 Task: Create a due date automation trigger when advanced on, 2 working days after a card is due add fields with custom field "Resume" set to a date less than 1 working days from now at 11:00 AM.
Action: Mouse moved to (1042, 256)
Screenshot: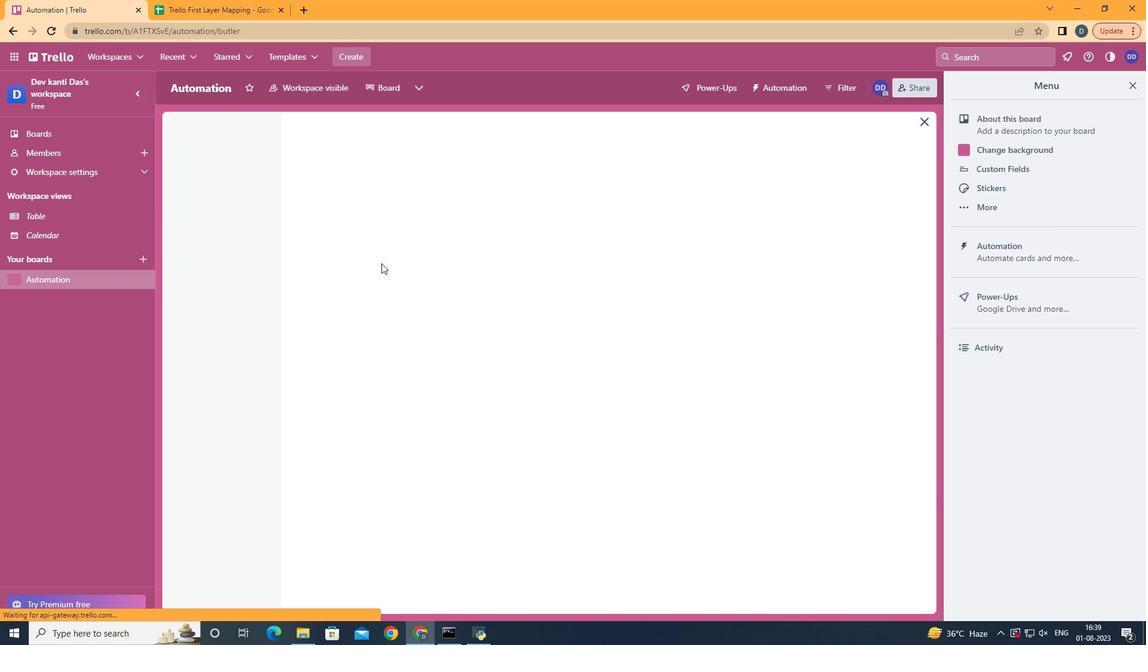 
Action: Mouse pressed left at (1042, 256)
Screenshot: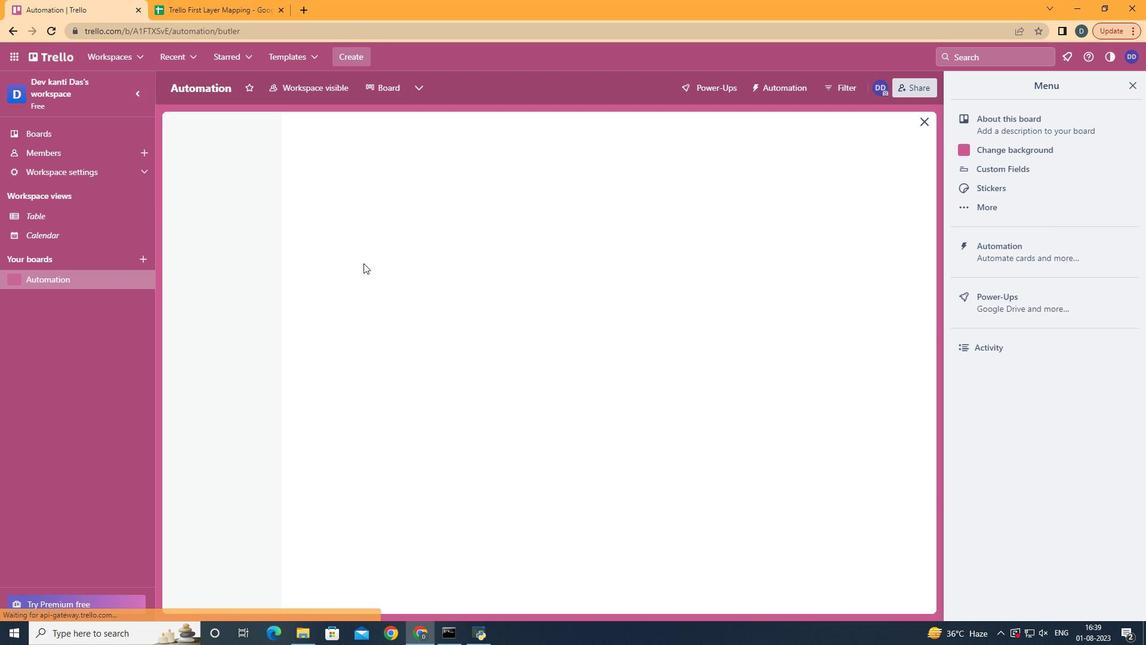 
Action: Mouse moved to (223, 235)
Screenshot: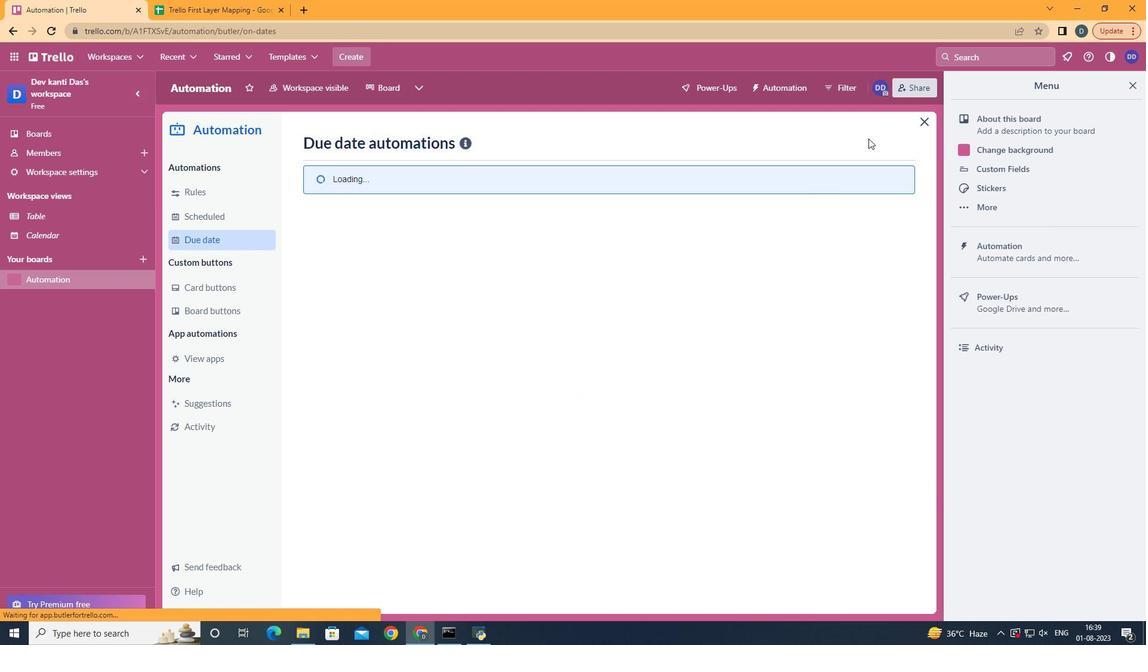 
Action: Mouse pressed left at (223, 235)
Screenshot: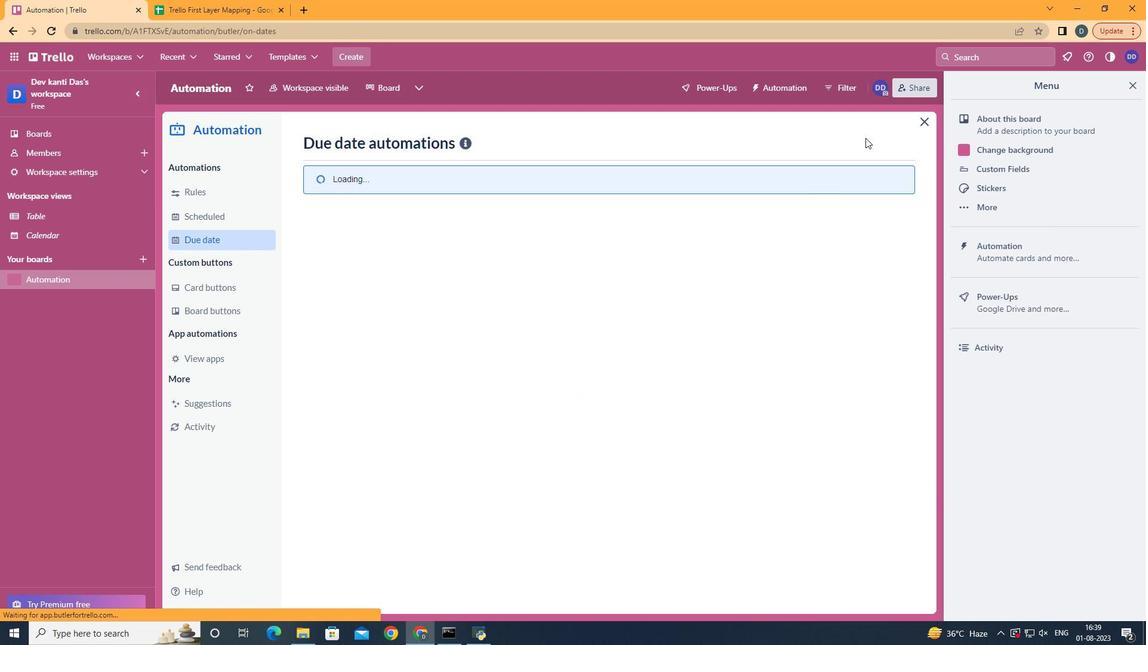 
Action: Mouse moved to (852, 143)
Screenshot: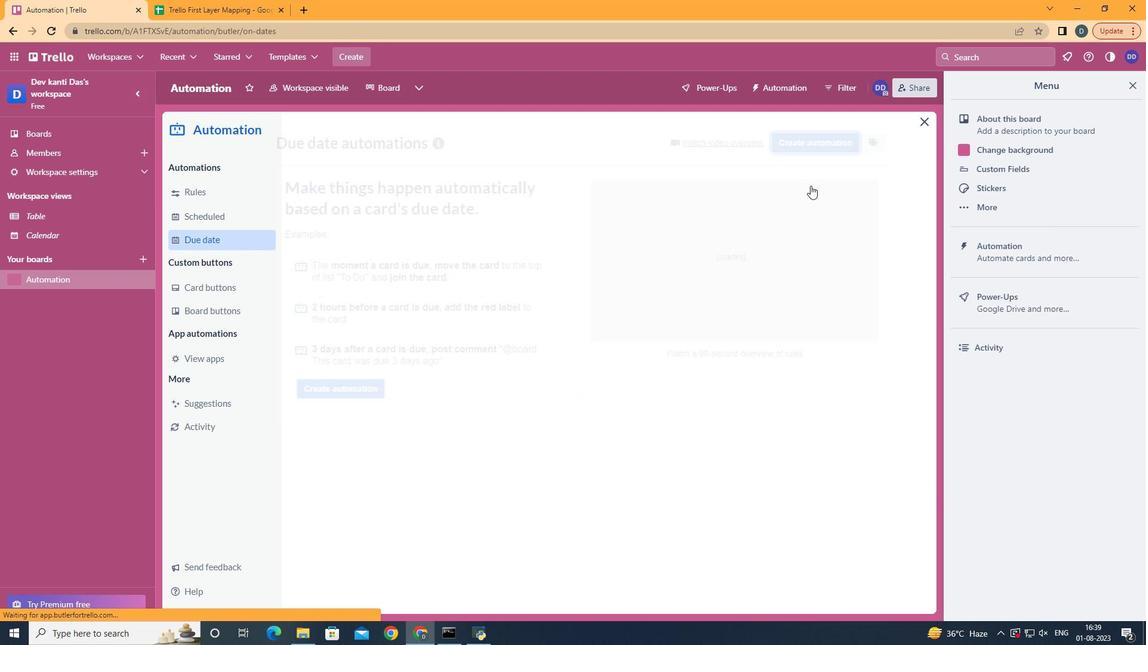 
Action: Mouse pressed left at (852, 143)
Screenshot: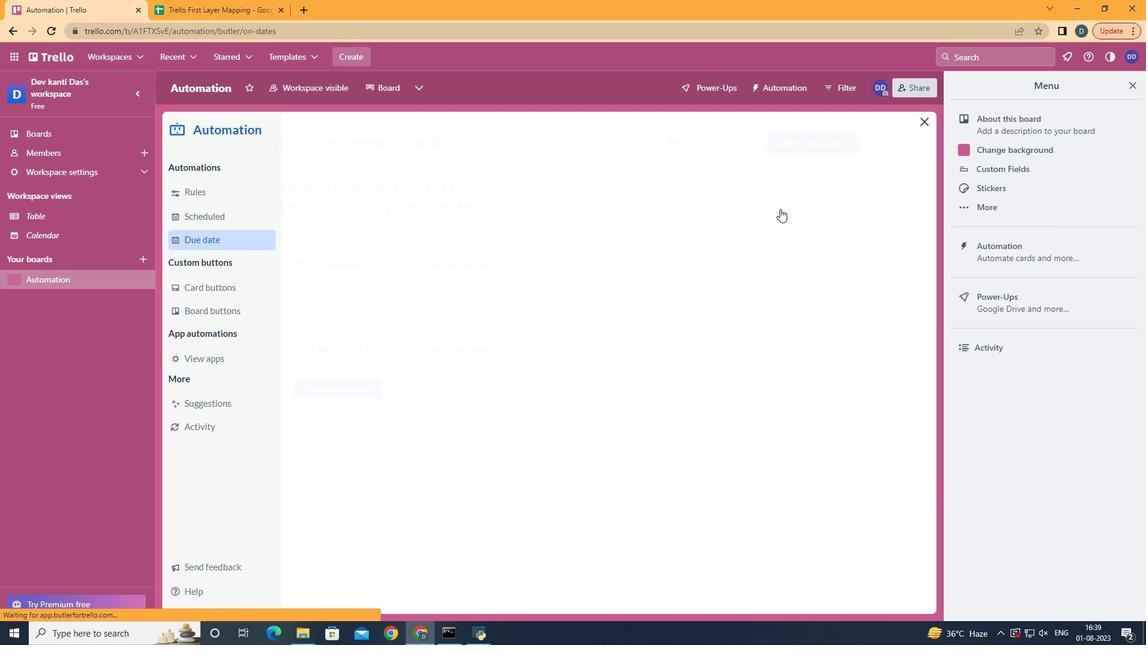 
Action: Mouse moved to (636, 267)
Screenshot: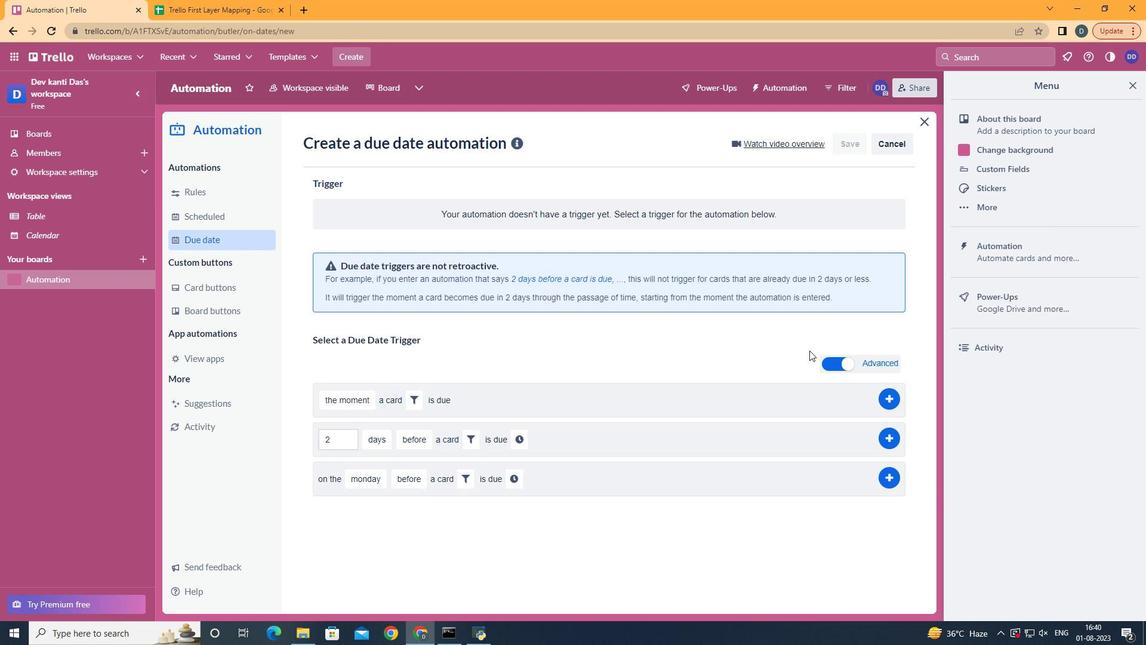 
Action: Mouse pressed left at (636, 267)
Screenshot: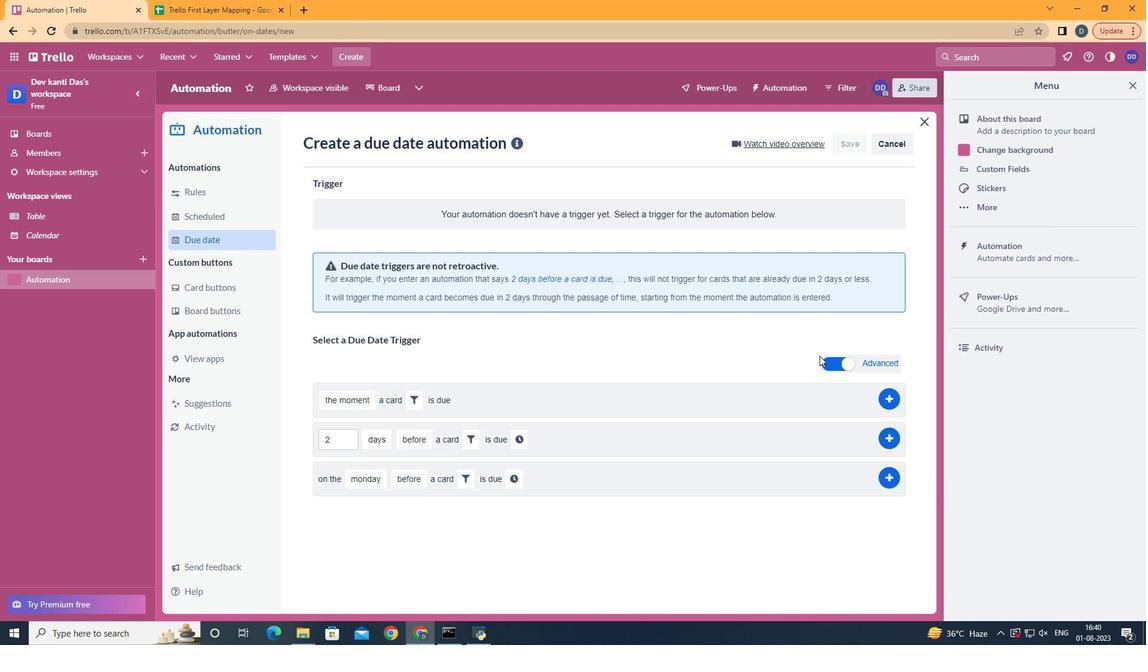
Action: Mouse moved to (645, 261)
Screenshot: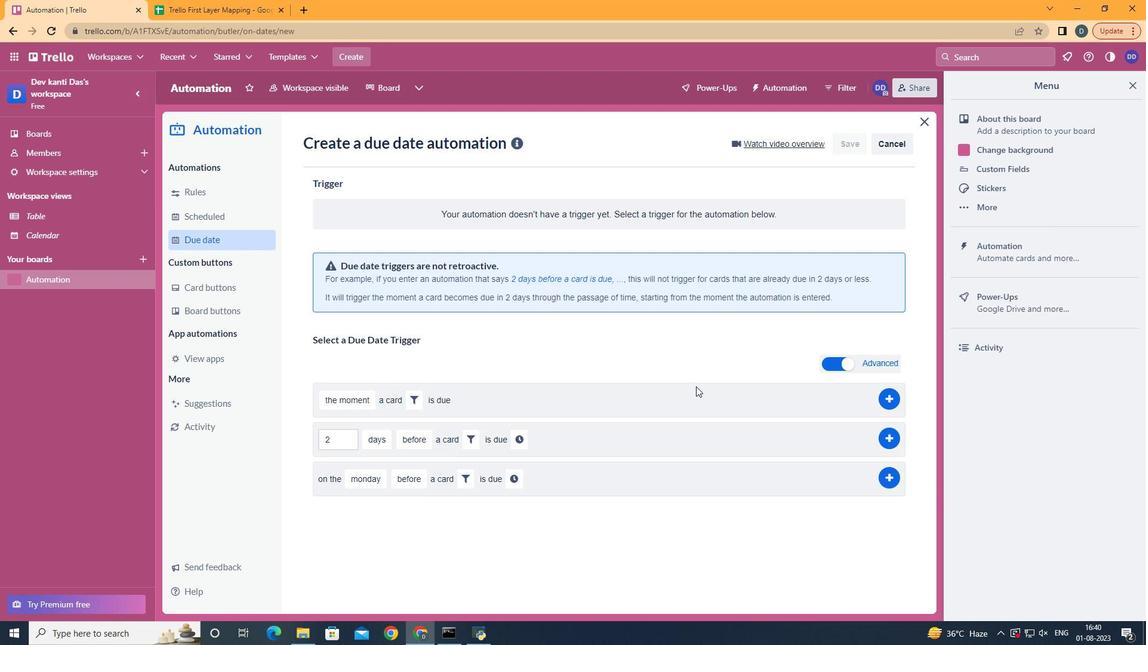 
Action: Mouse pressed left at (645, 261)
Screenshot: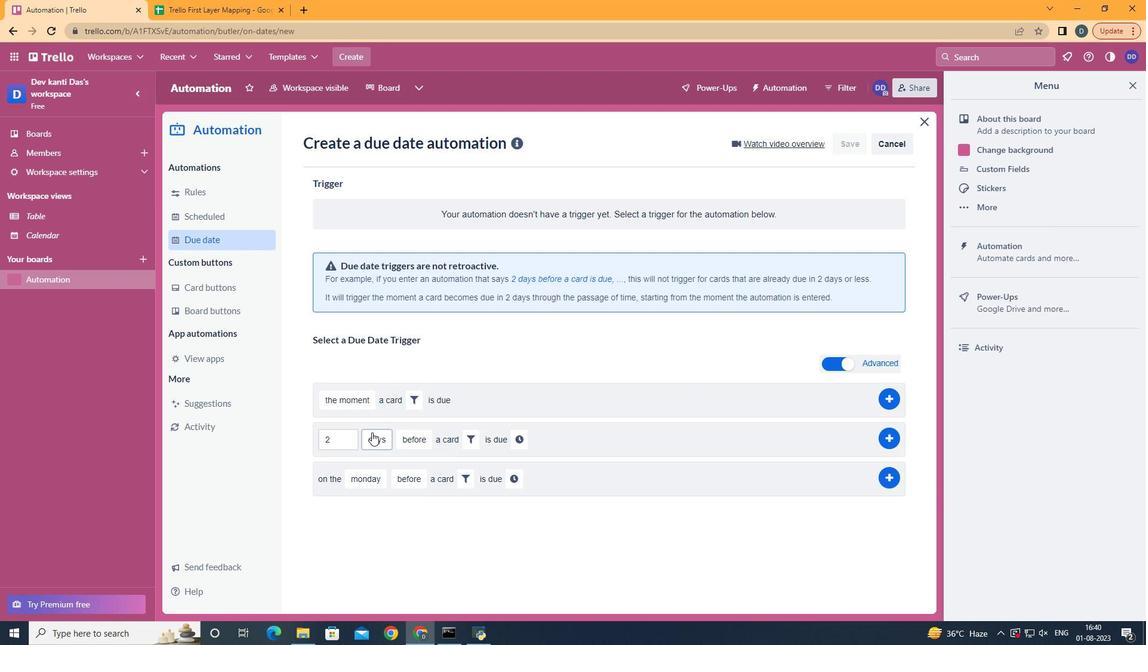 
Action: Mouse moved to (384, 486)
Screenshot: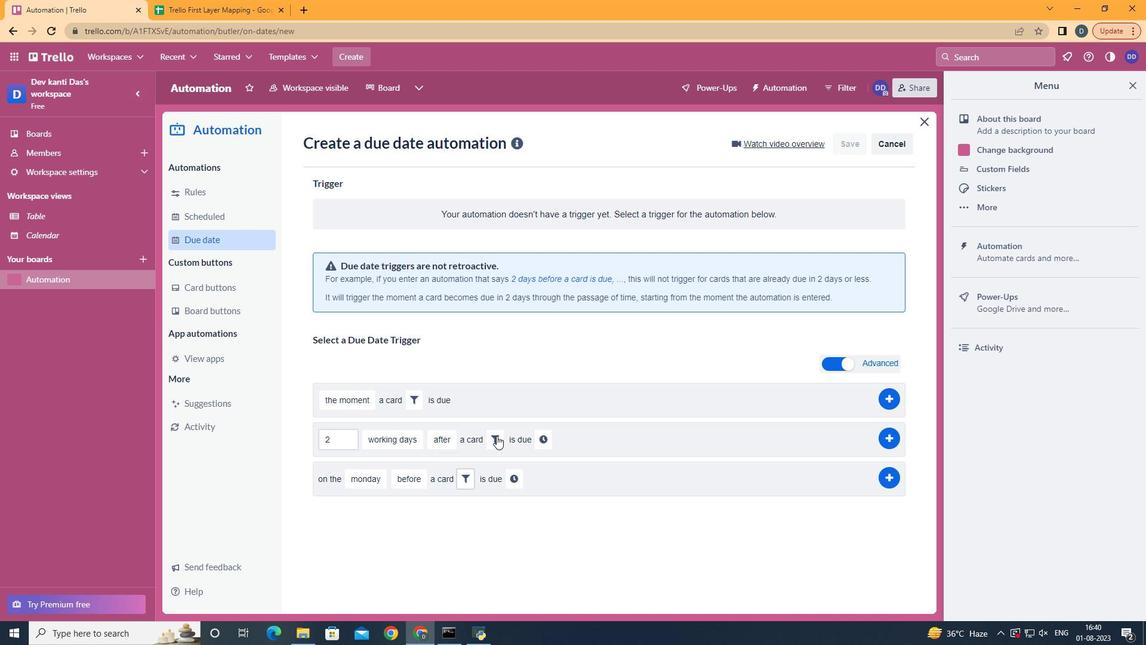 
Action: Mouse pressed left at (384, 486)
Screenshot: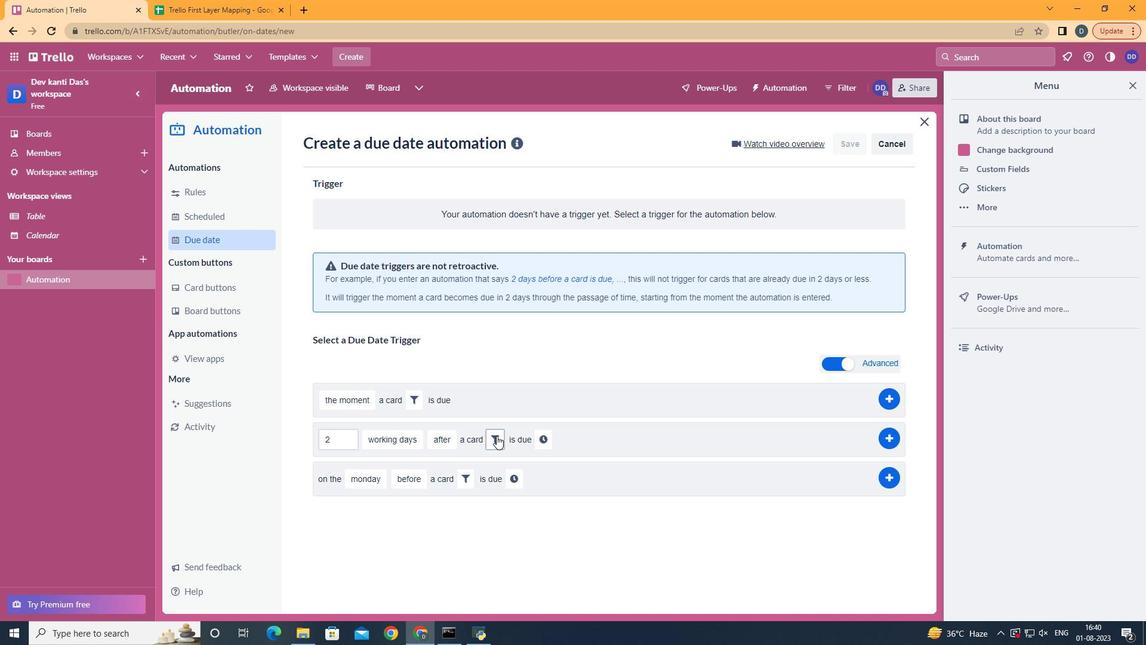 
Action: Mouse moved to (443, 490)
Screenshot: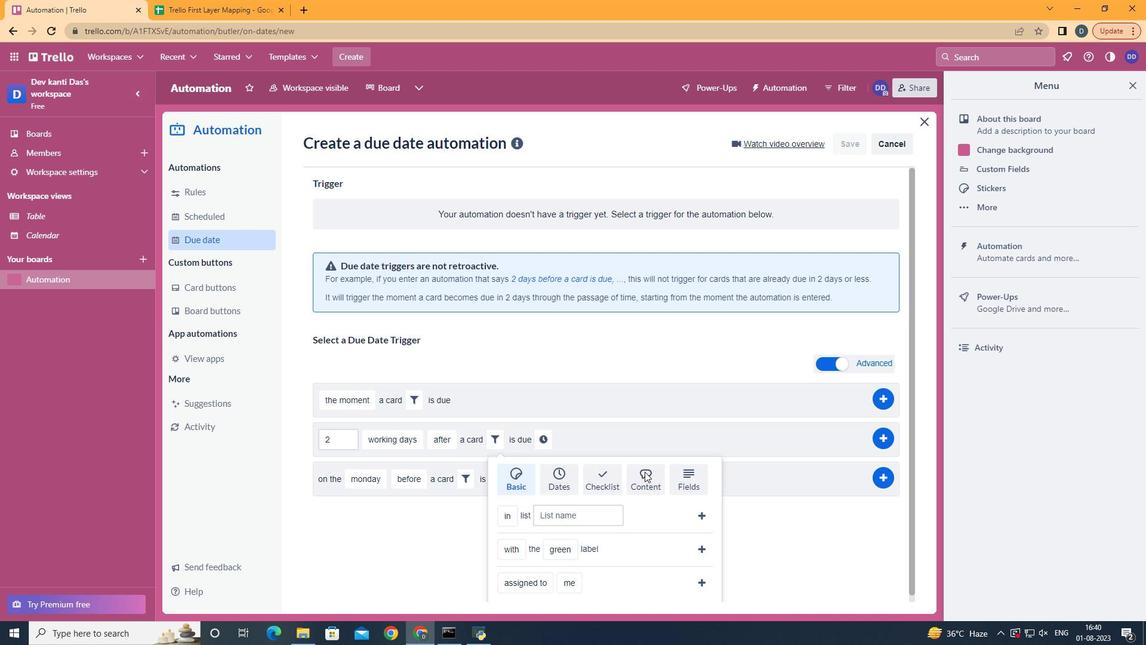 
Action: Mouse pressed left at (443, 490)
Screenshot: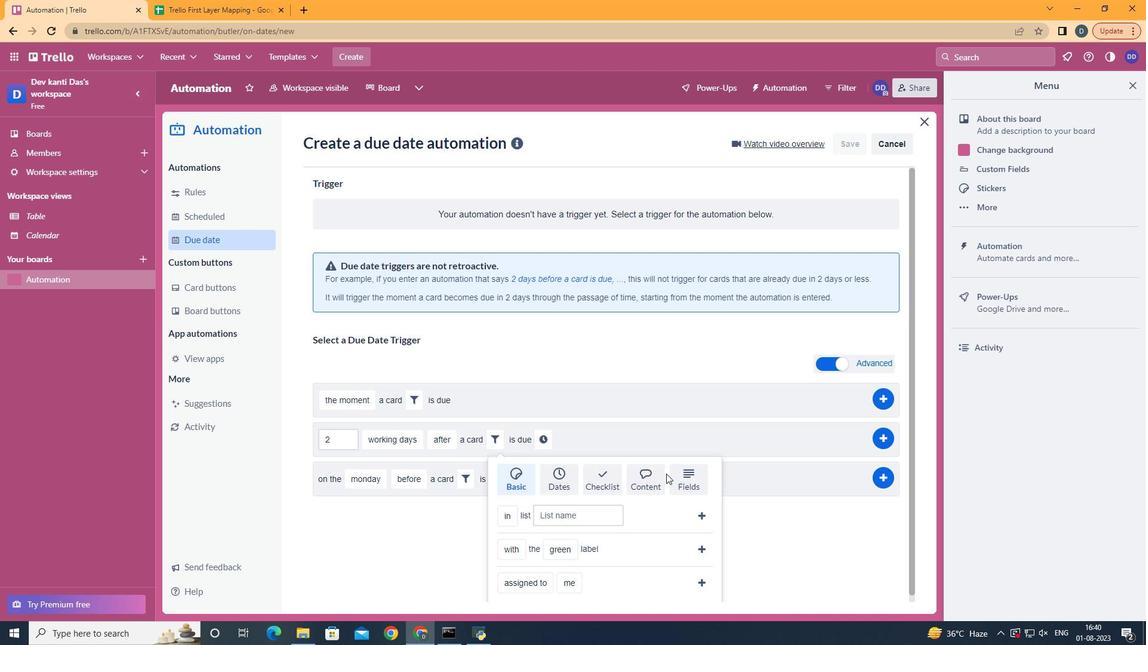
Action: Mouse moved to (496, 436)
Screenshot: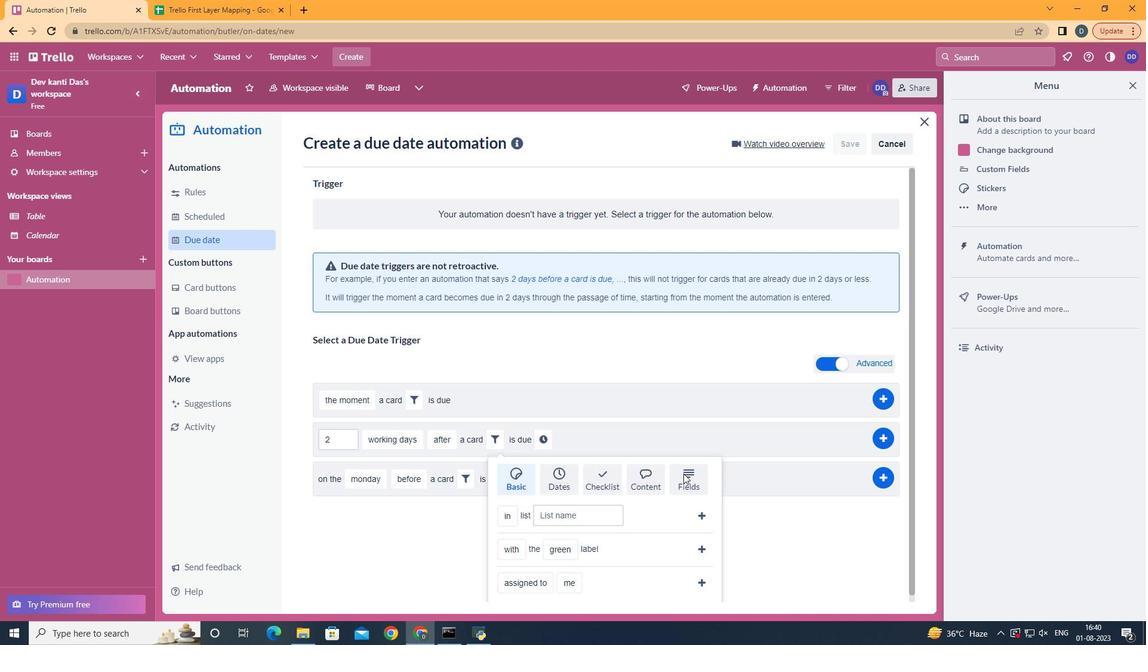 
Action: Mouse pressed left at (496, 436)
Screenshot: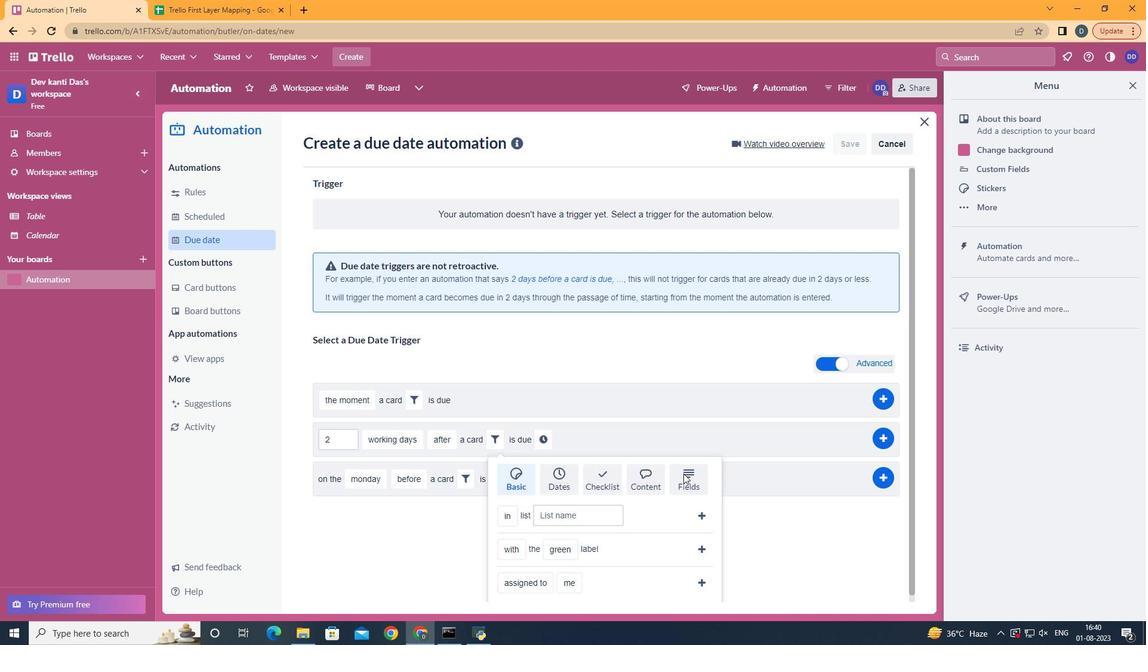 
Action: Mouse moved to (683, 473)
Screenshot: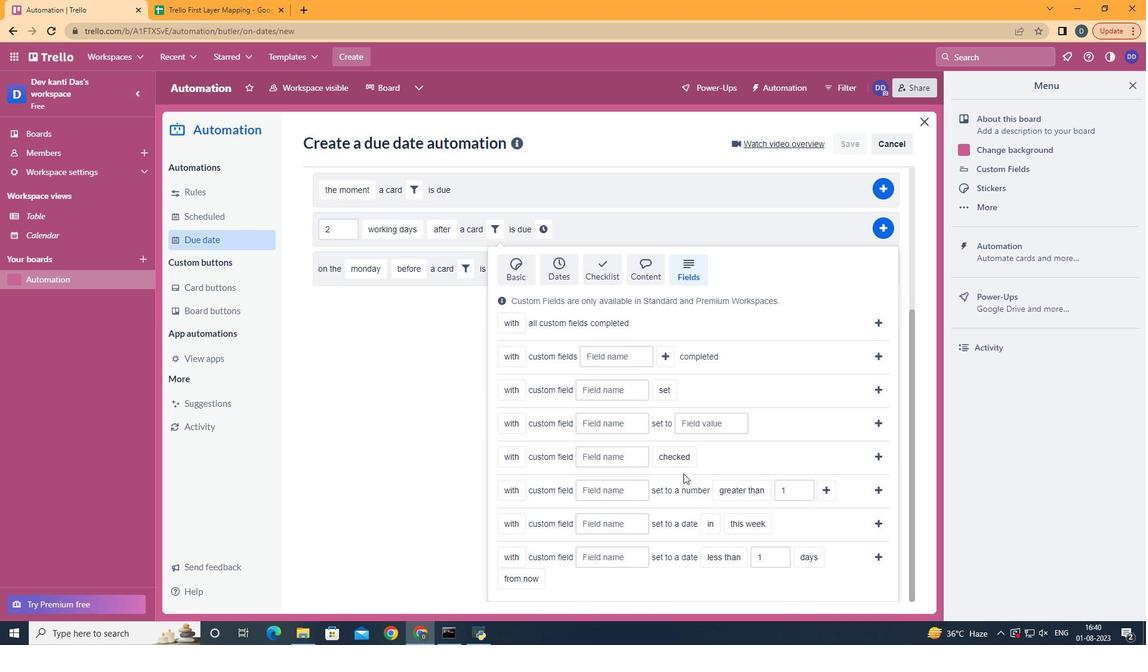 
Action: Mouse pressed left at (683, 473)
Screenshot: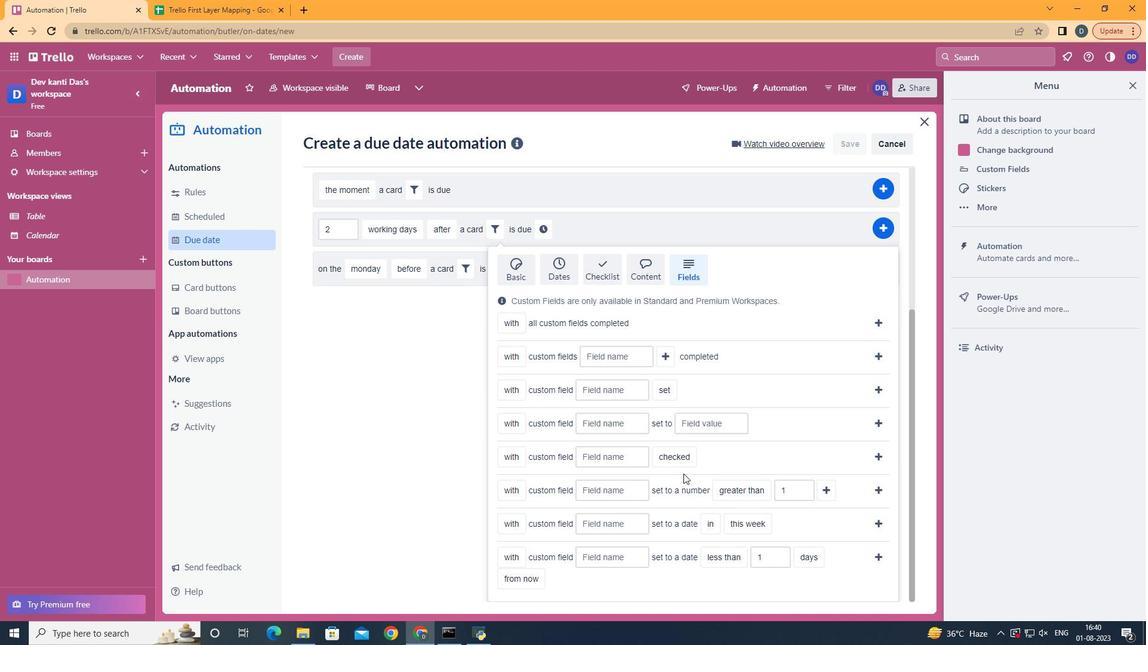
Action: Mouse moved to (683, 473)
Screenshot: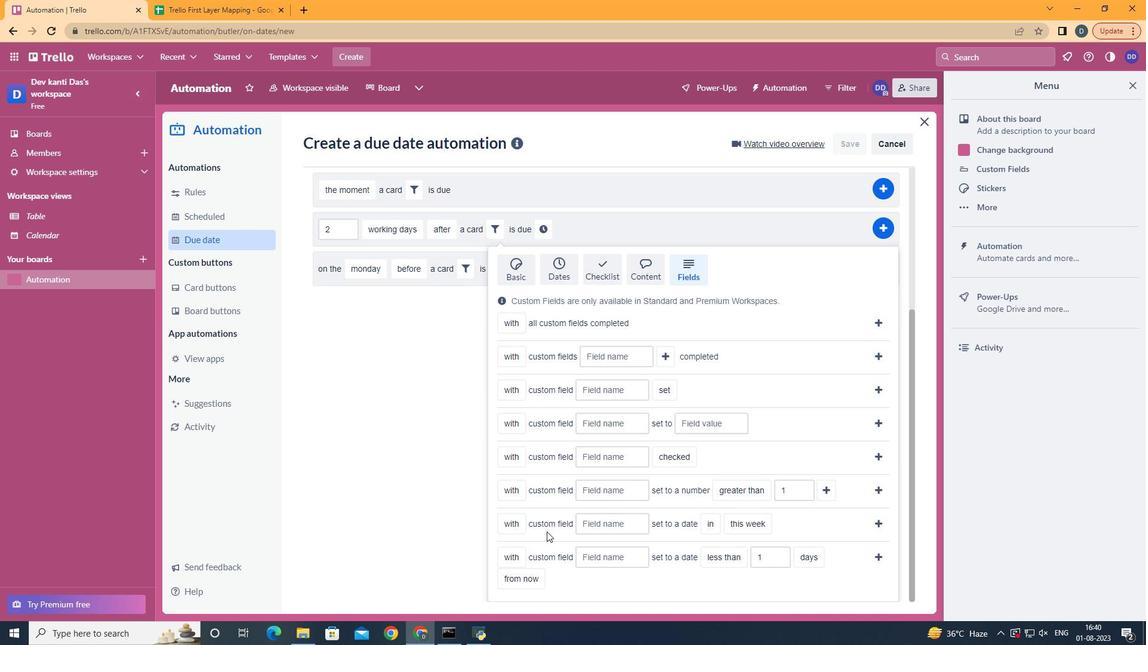 
Action: Mouse scrolled (683, 473) with delta (0, 0)
Screenshot: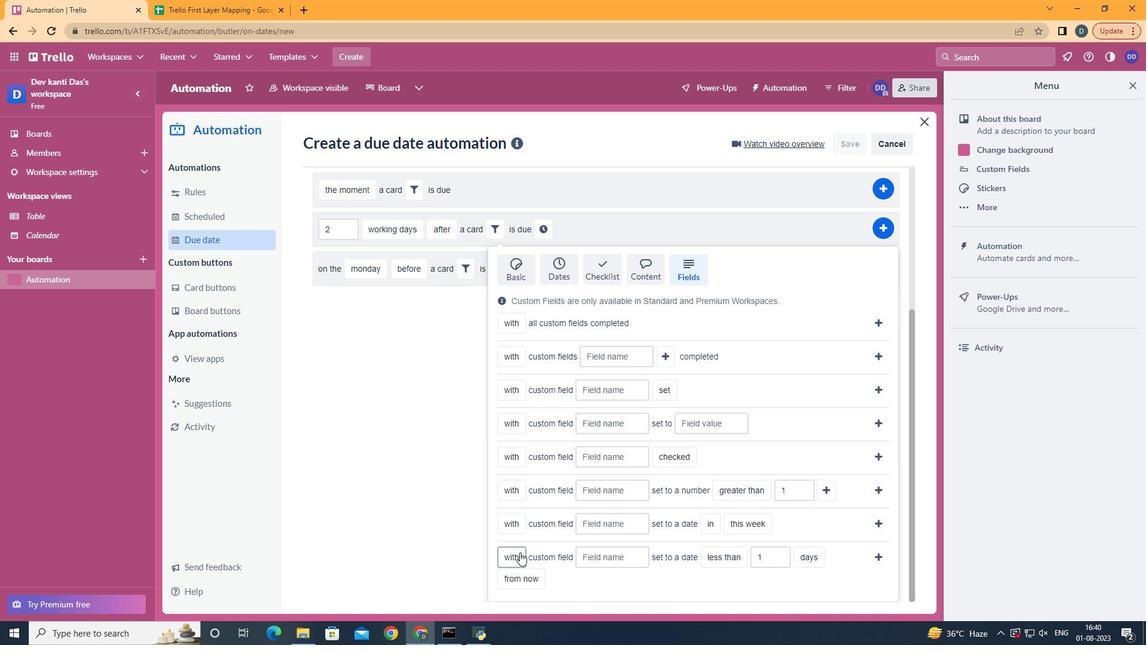 
Action: Mouse scrolled (683, 473) with delta (0, 0)
Screenshot: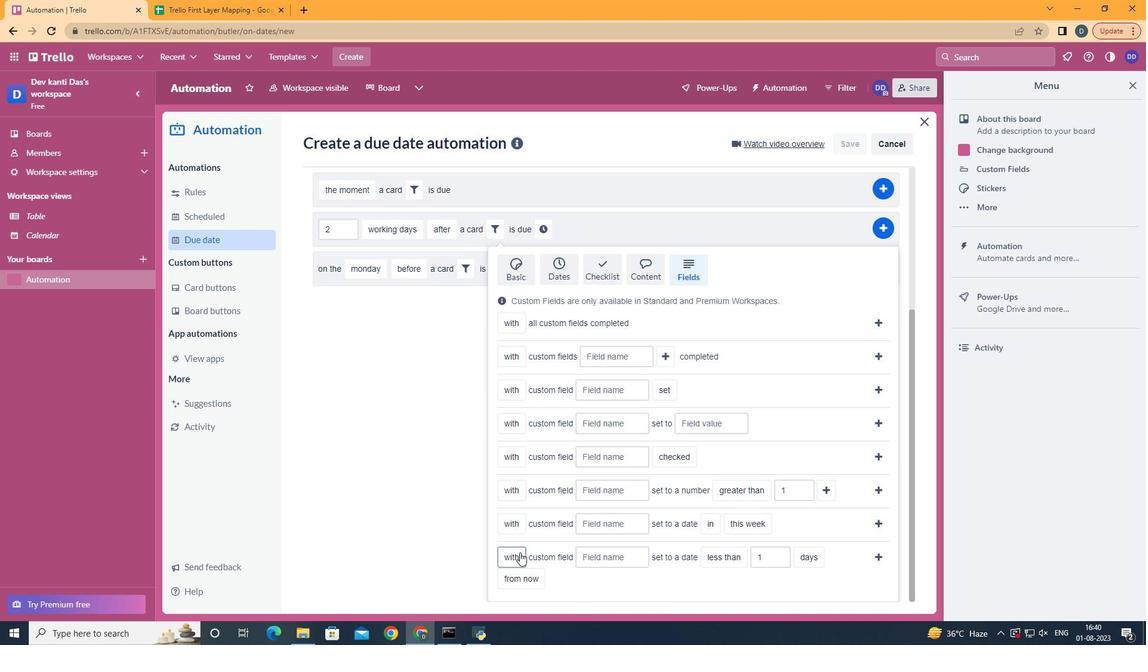 
Action: Mouse scrolled (683, 473) with delta (0, 0)
Screenshot: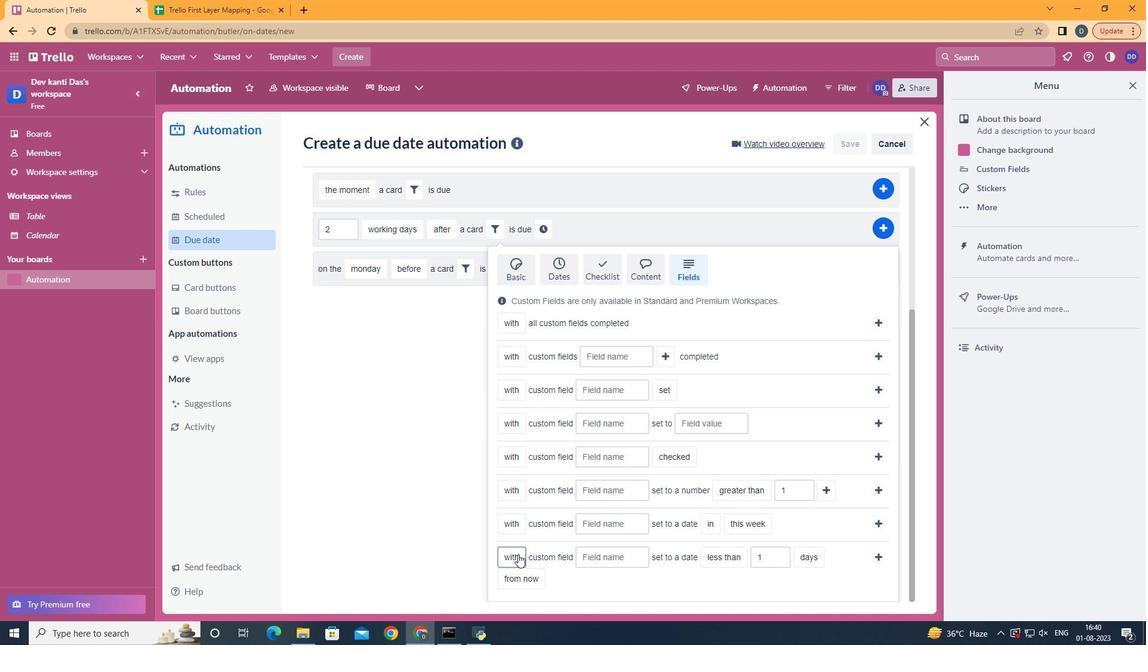 
Action: Mouse scrolled (683, 473) with delta (0, 0)
Screenshot: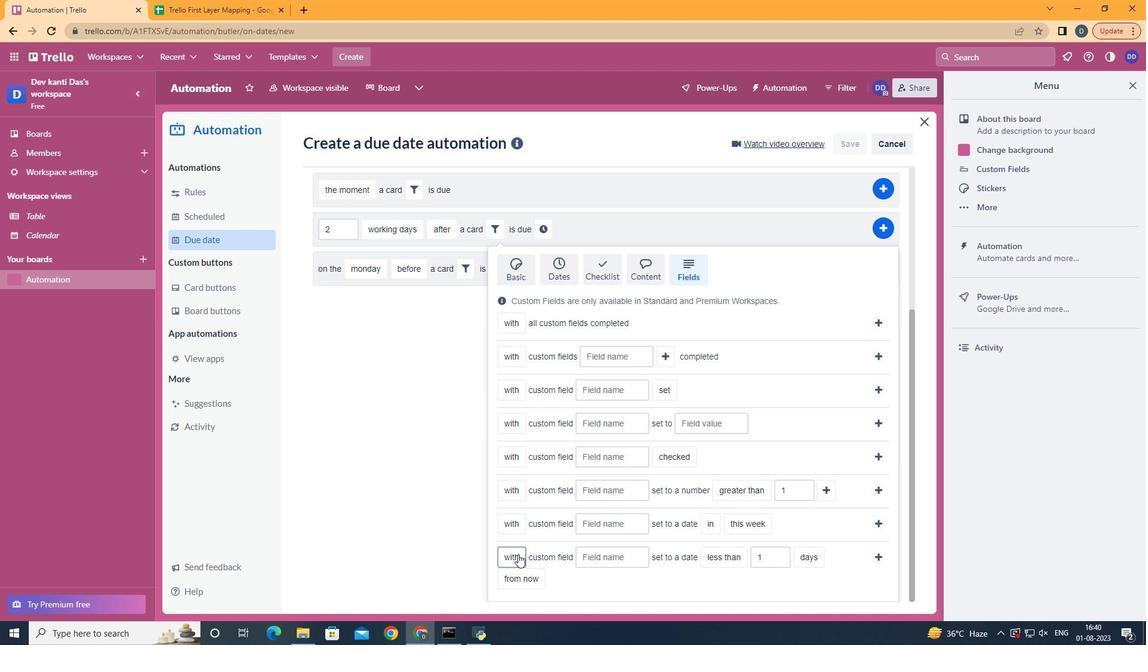 
Action: Mouse scrolled (683, 473) with delta (0, 0)
Screenshot: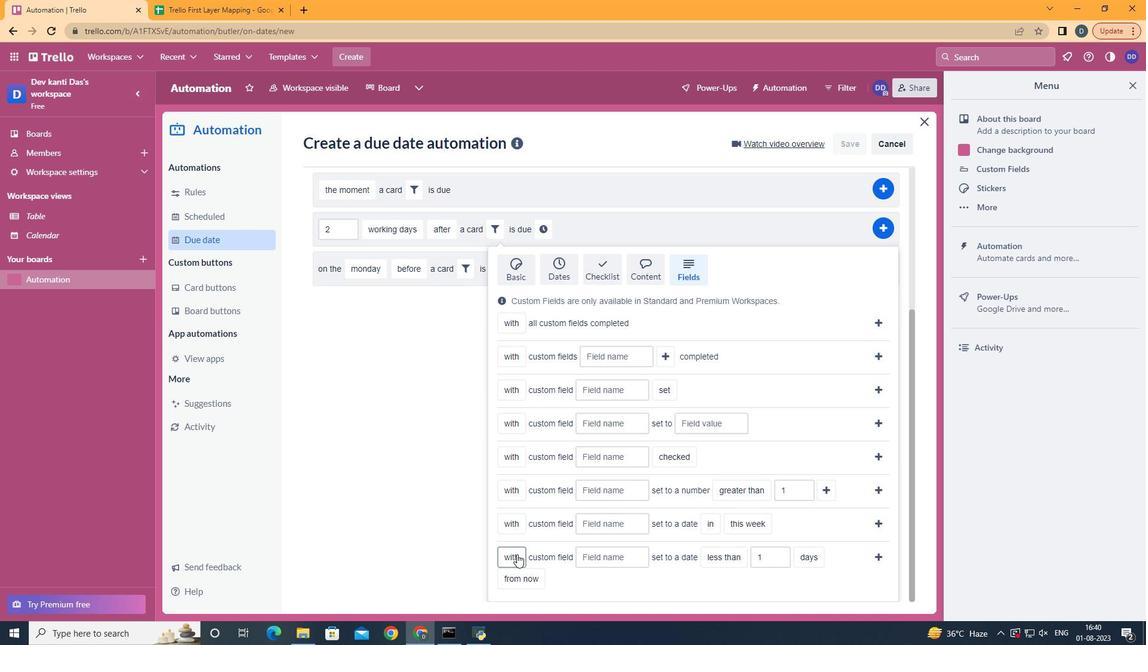 
Action: Mouse scrolled (683, 473) with delta (0, 0)
Screenshot: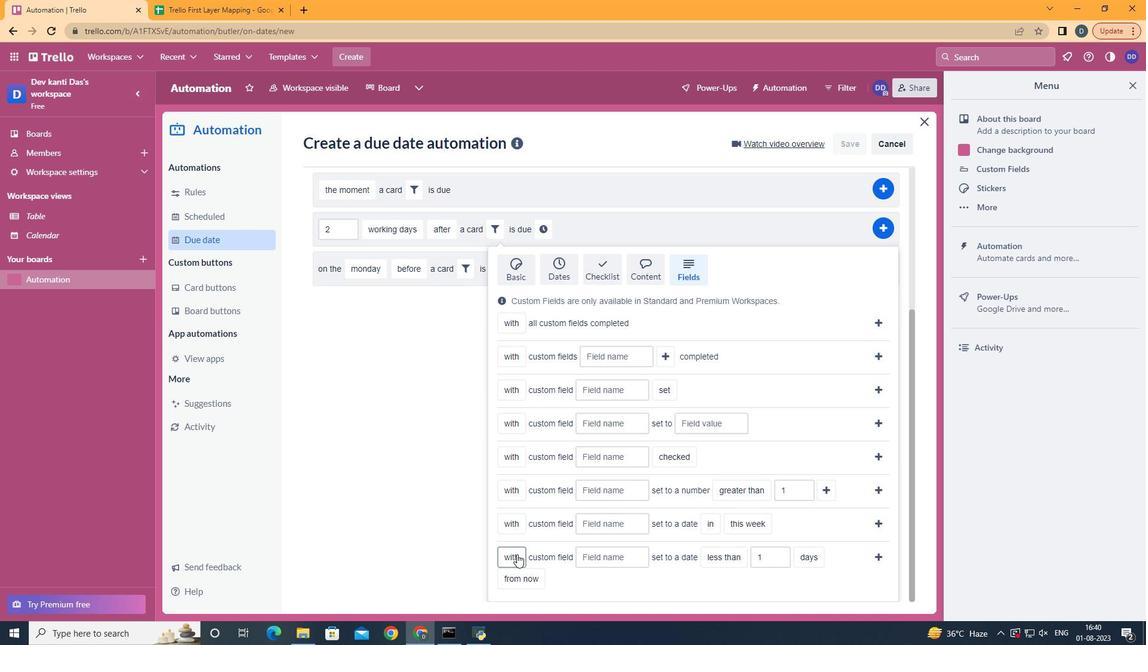 
Action: Mouse scrolled (683, 473) with delta (0, 0)
Screenshot: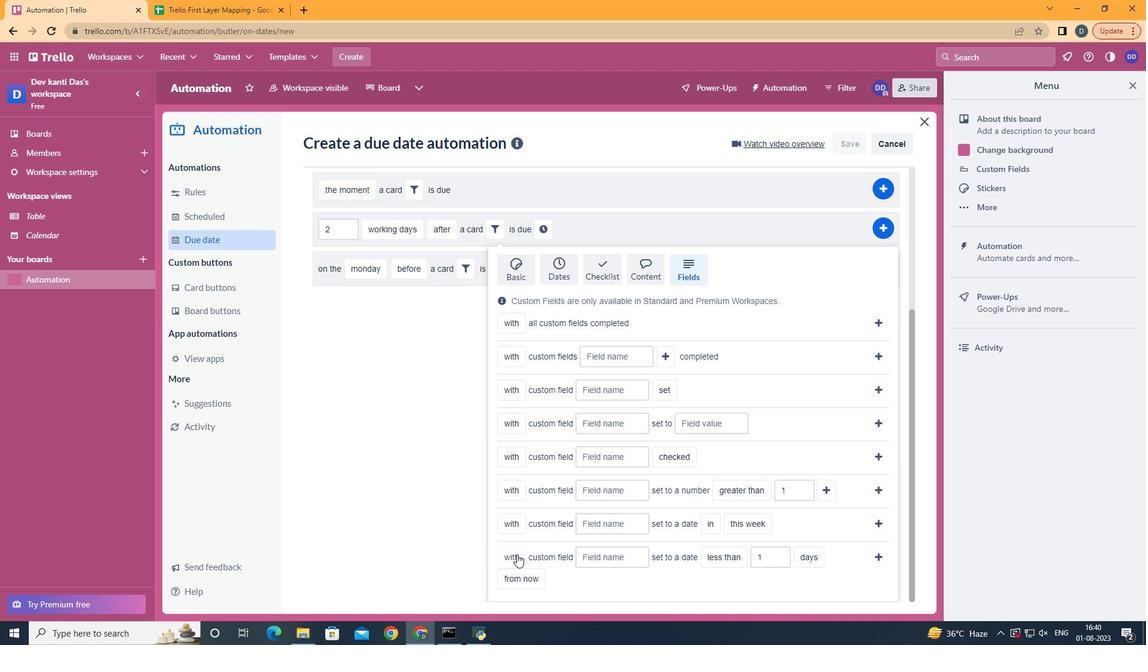 
Action: Mouse scrolled (683, 473) with delta (0, 0)
Screenshot: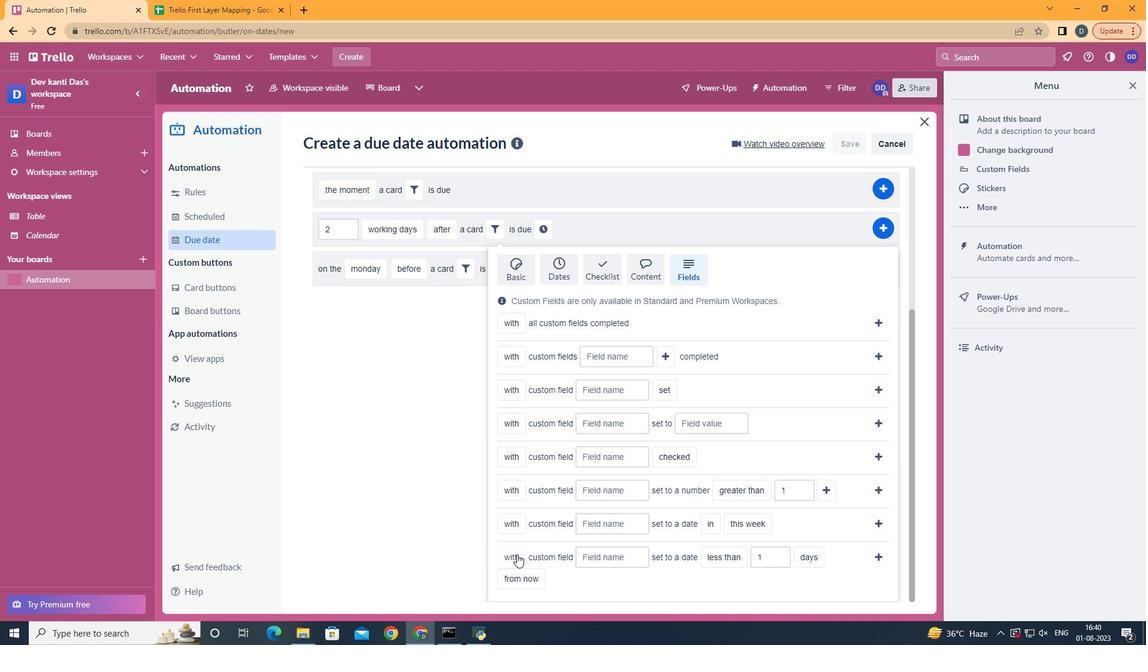 
Action: Mouse moved to (528, 504)
Screenshot: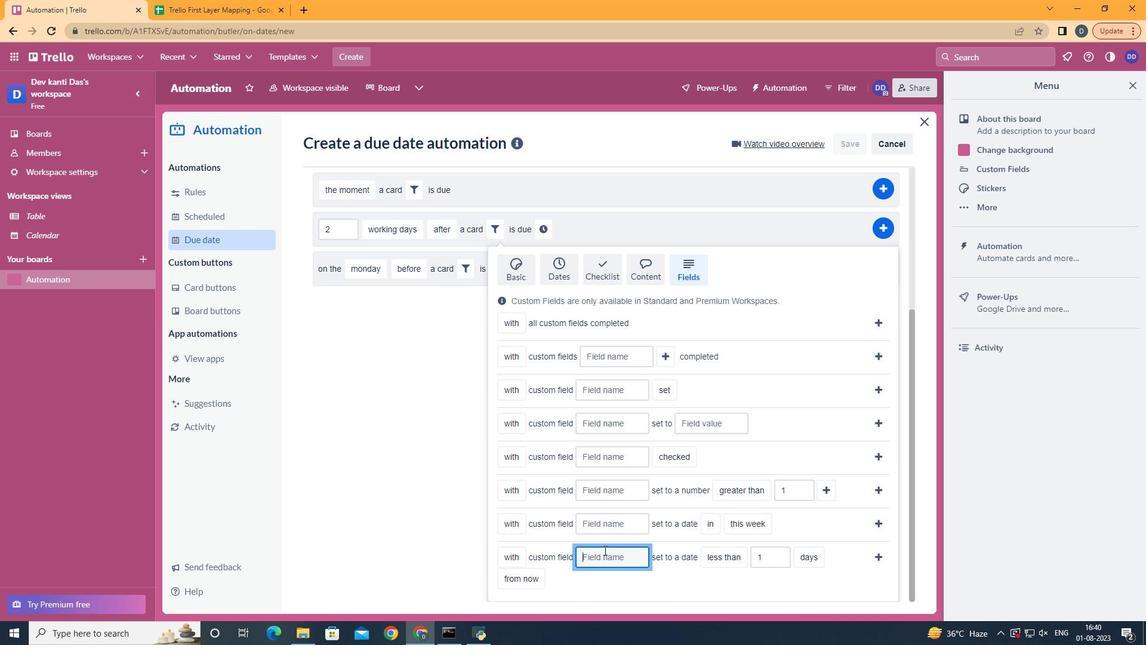 
Action: Mouse pressed left at (528, 504)
Screenshot: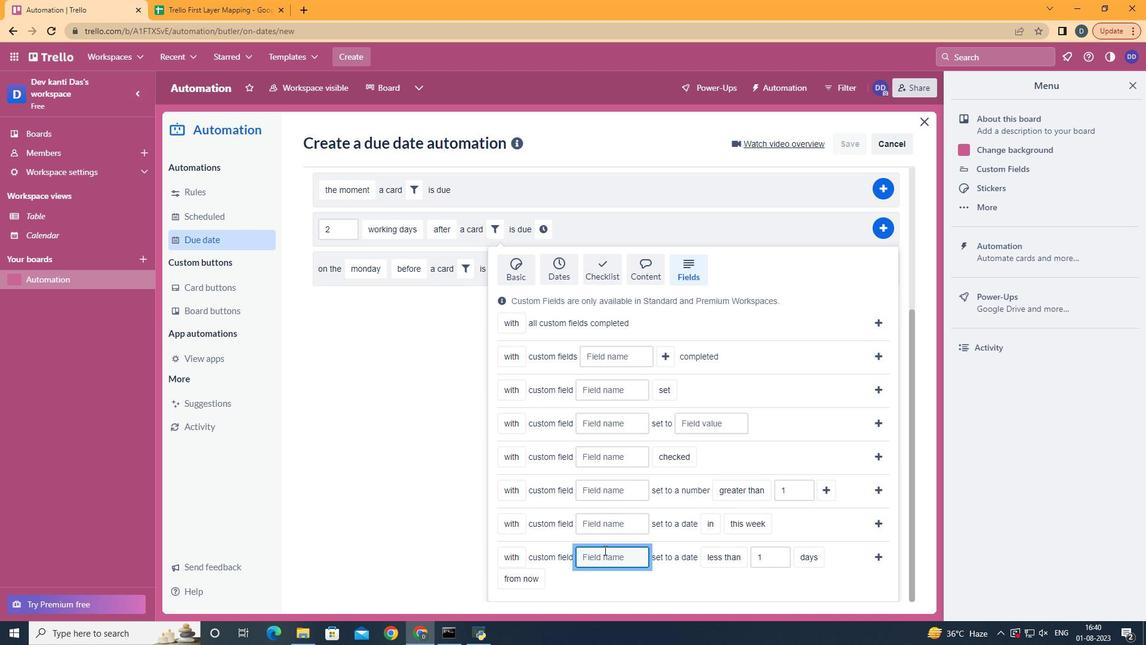 
Action: Mouse moved to (603, 549)
Screenshot: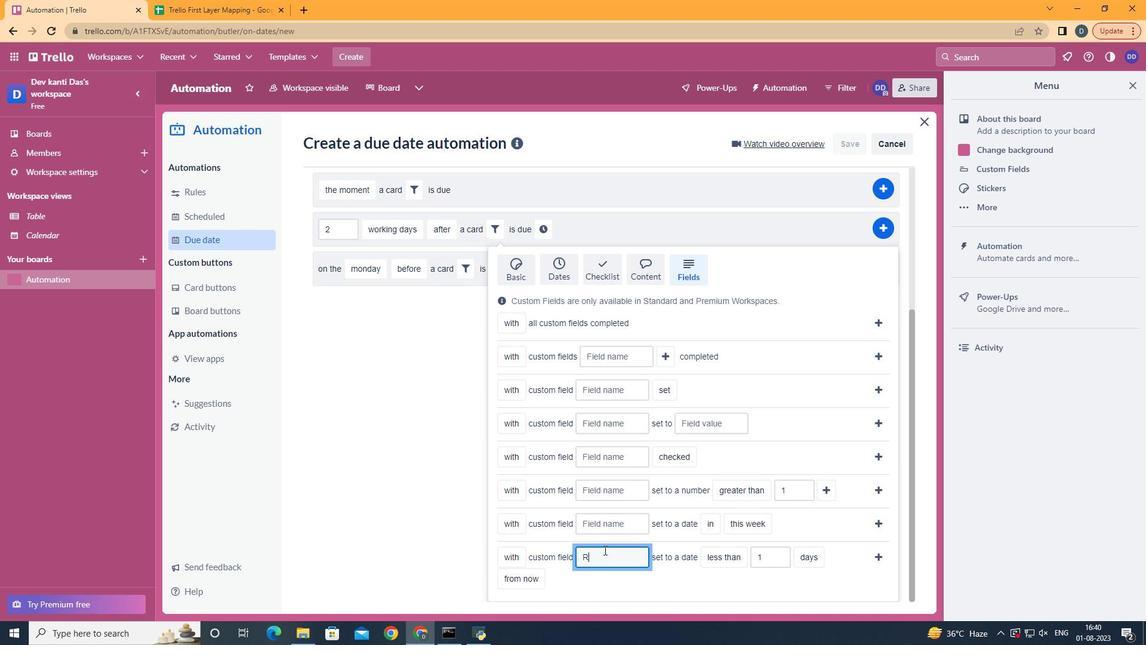 
Action: Mouse pressed left at (603, 549)
Screenshot: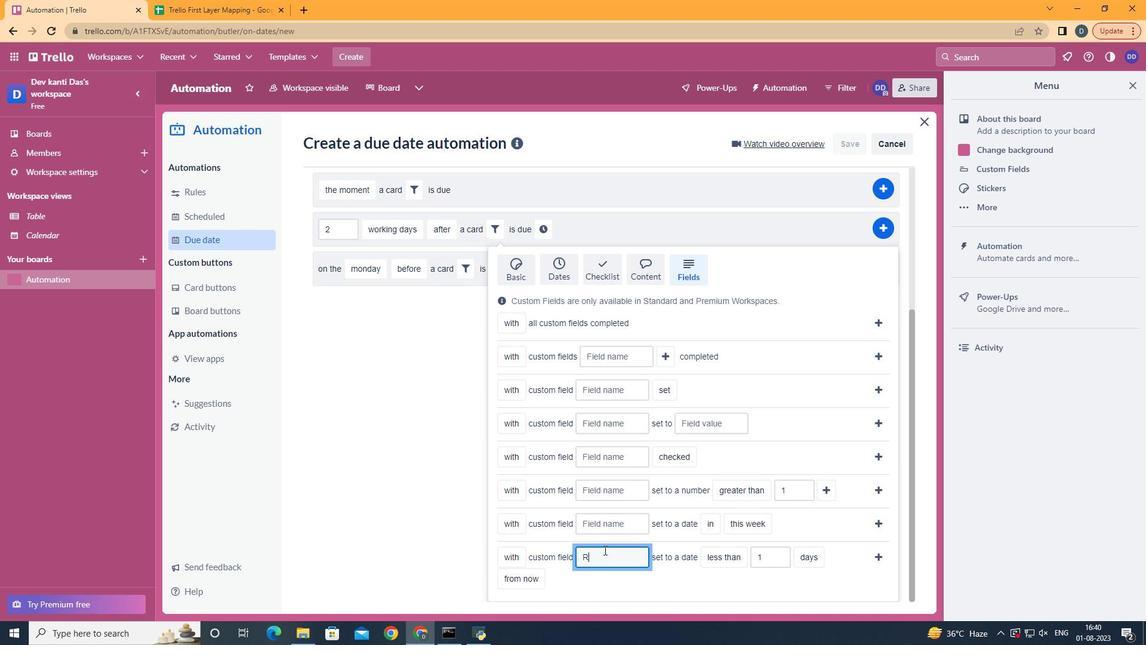 
Action: Mouse moved to (604, 550)
Screenshot: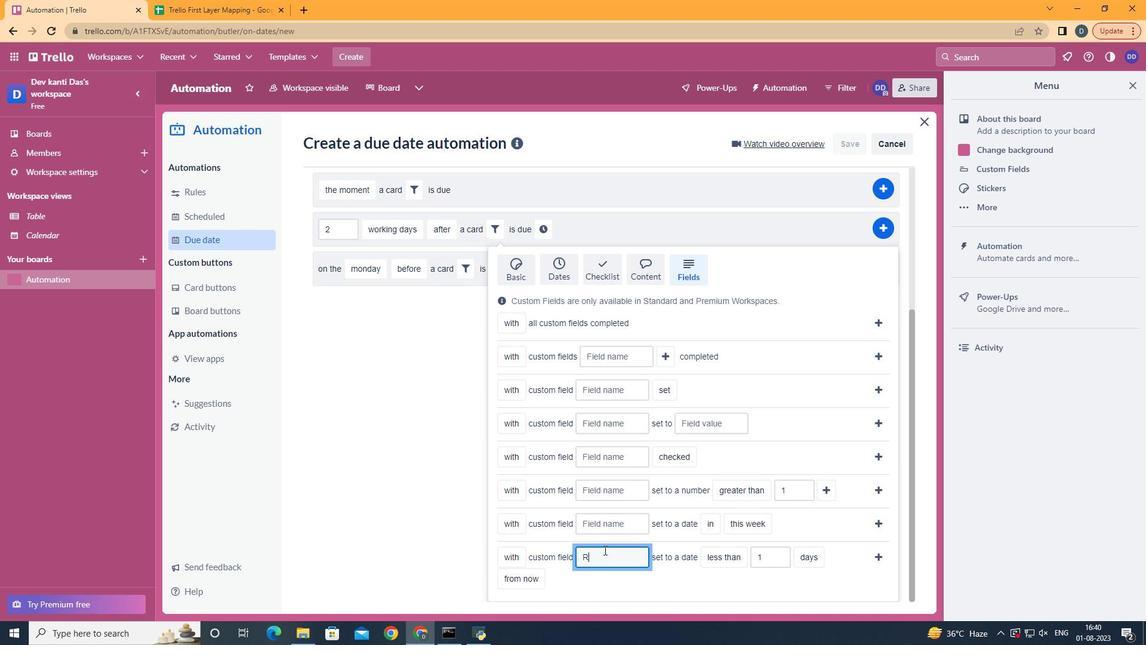 
Action: Key pressed <Key.shift>Resume
Screenshot: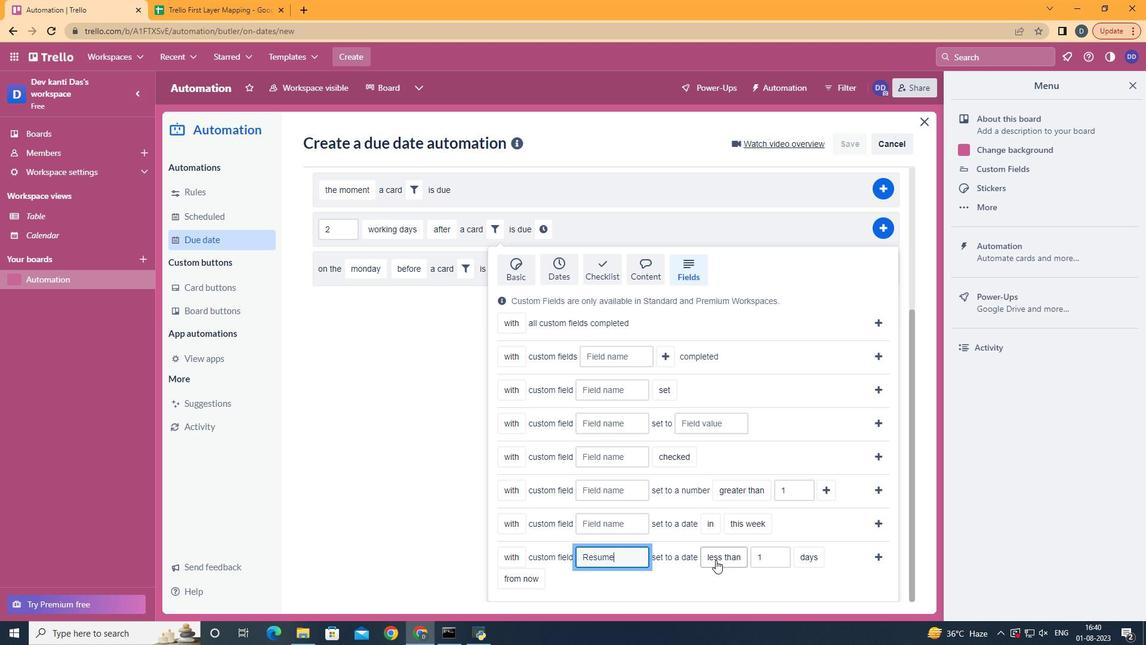 
Action: Mouse moved to (735, 477)
Screenshot: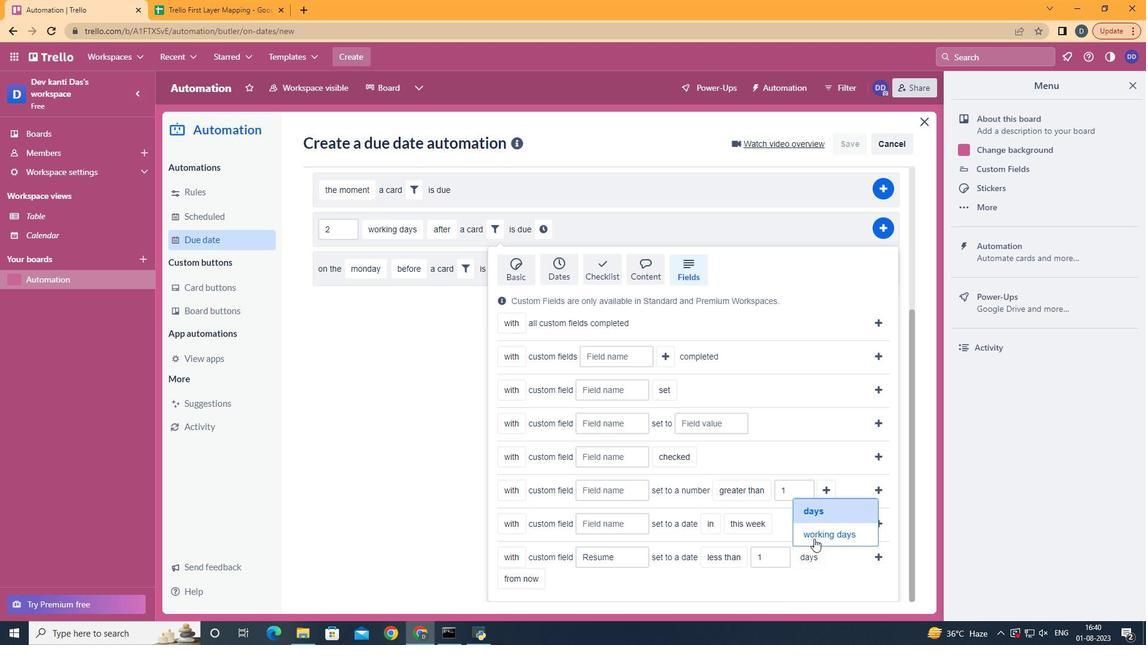 
Action: Mouse pressed left at (735, 477)
Screenshot: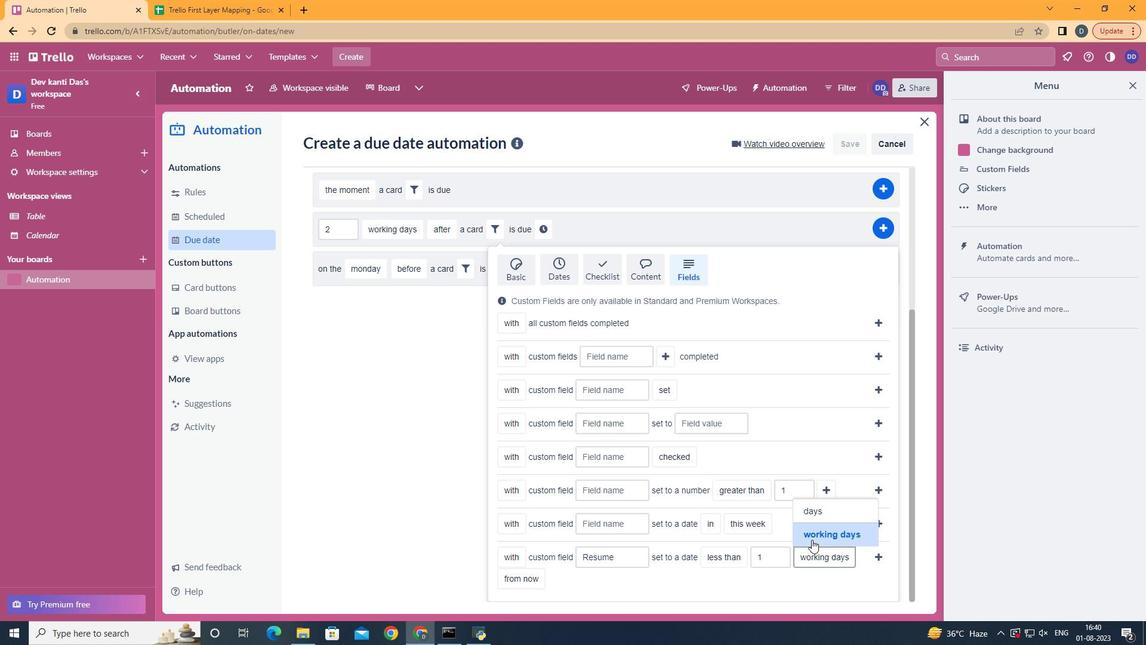
Action: Mouse moved to (814, 538)
Screenshot: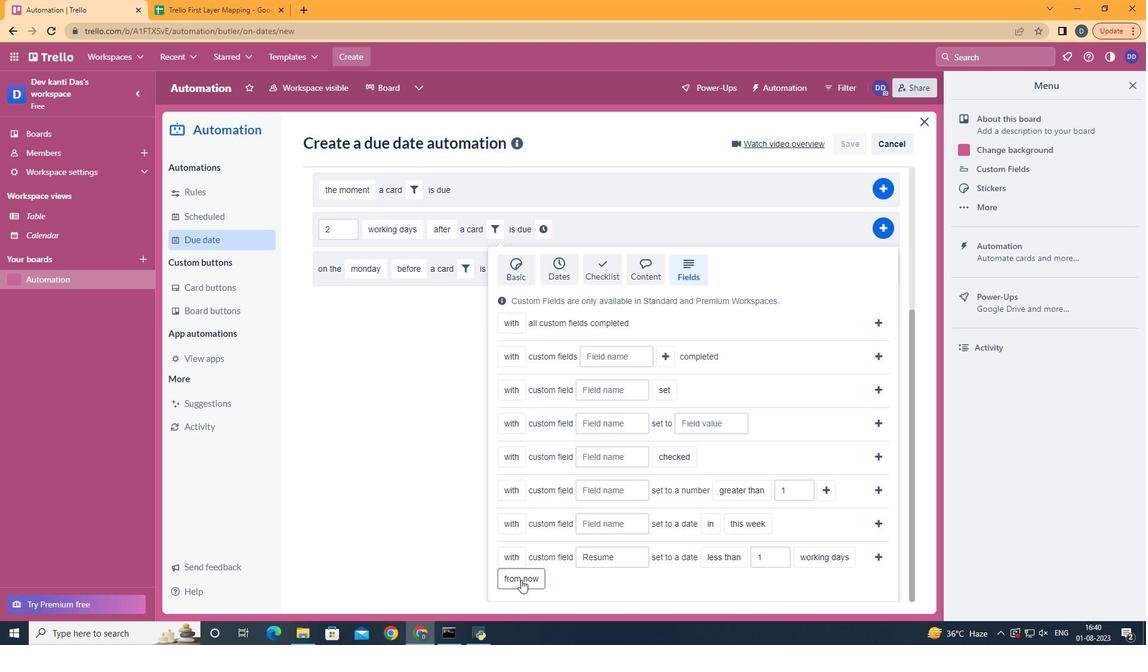 
Action: Mouse pressed left at (814, 538)
Screenshot: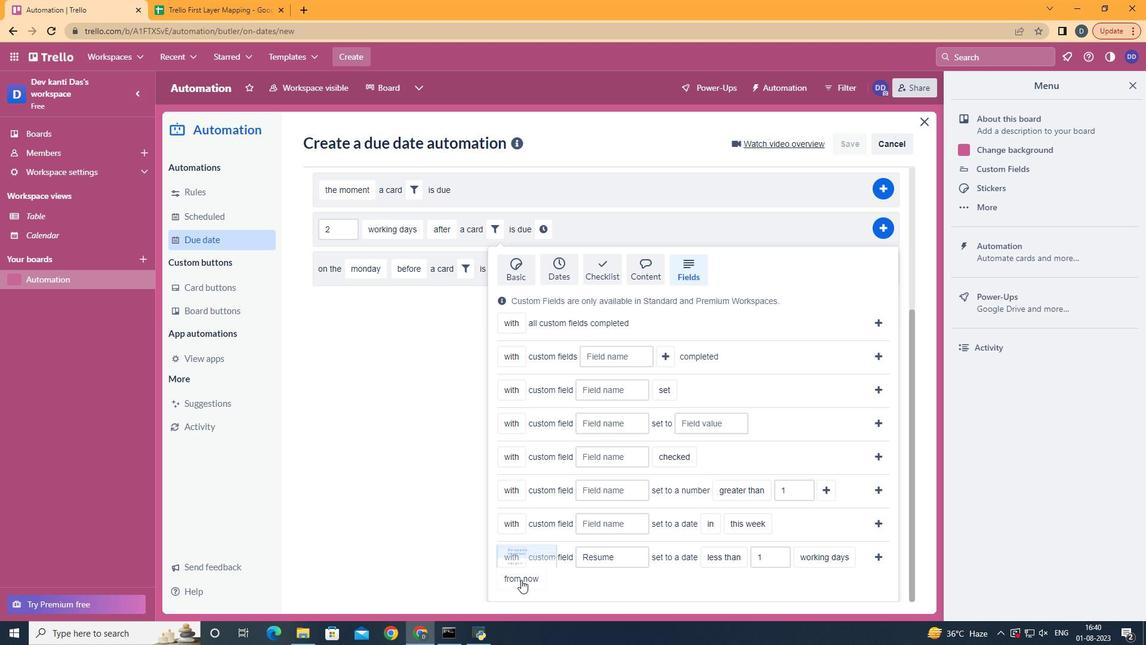 
Action: Mouse moved to (533, 529)
Screenshot: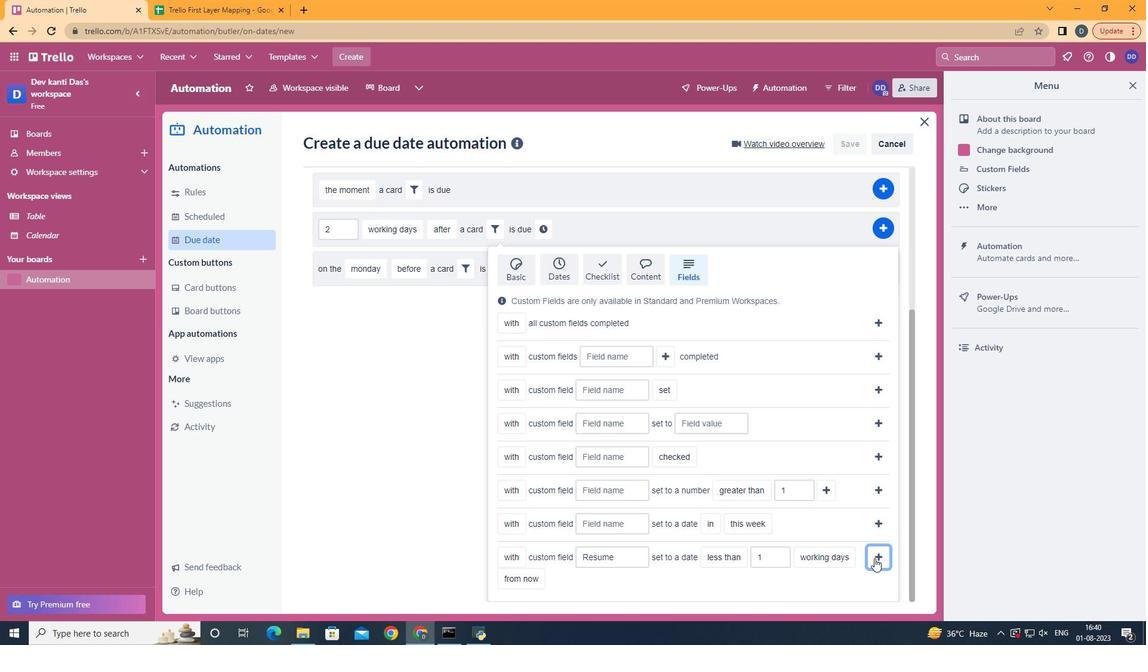 
Action: Mouse pressed left at (533, 529)
Screenshot: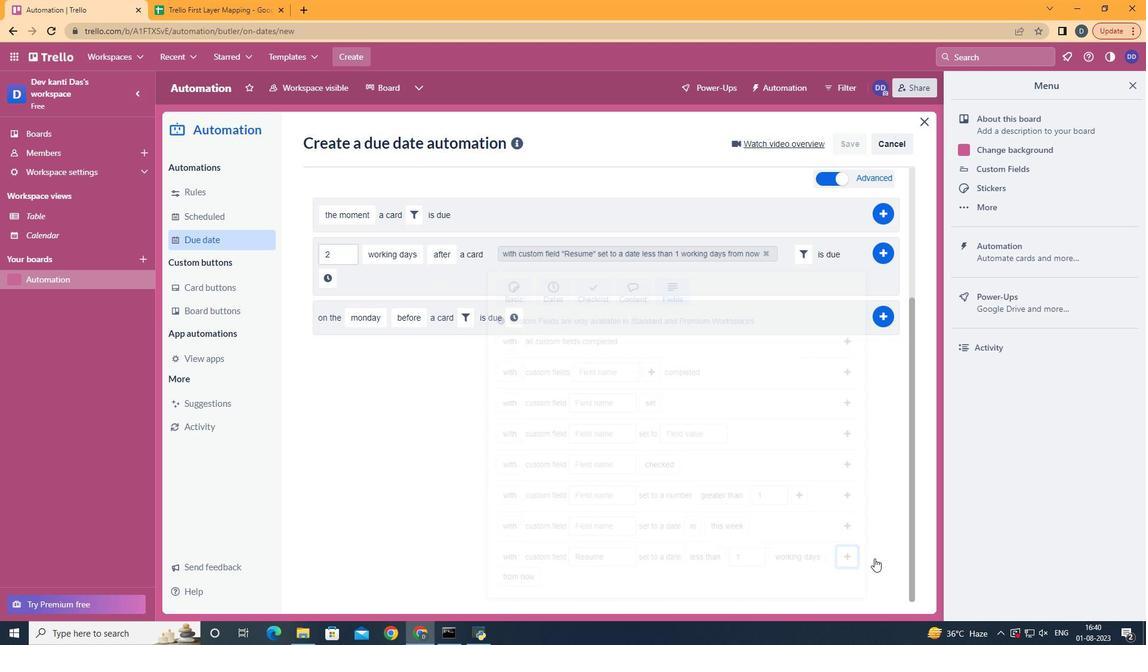 
Action: Mouse moved to (874, 558)
Screenshot: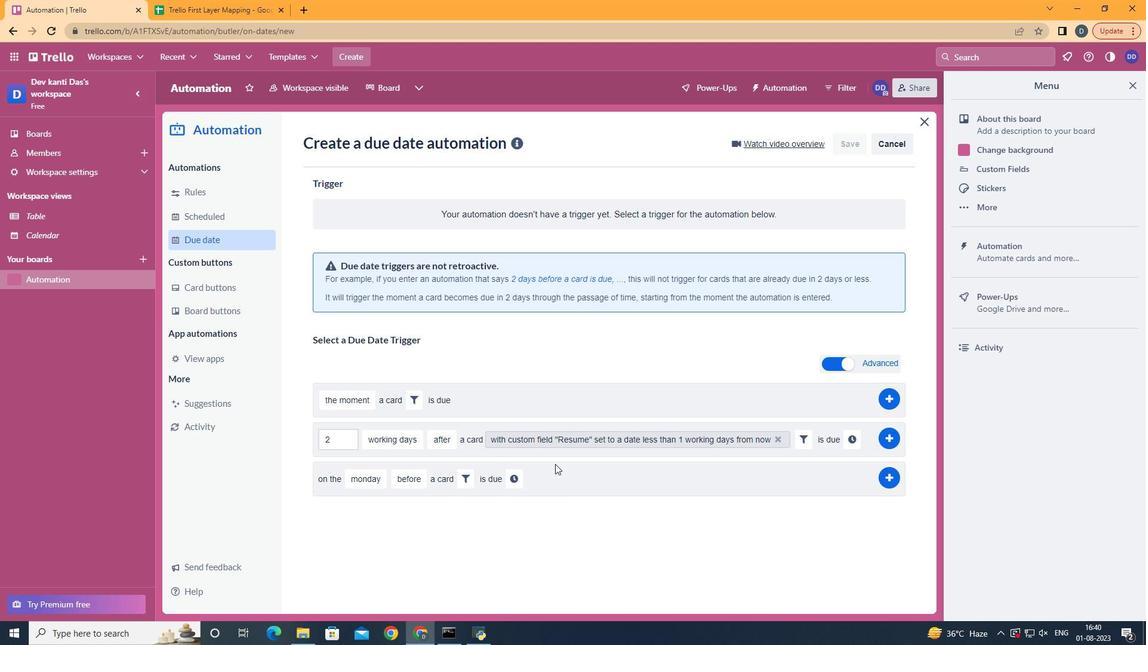 
Action: Mouse pressed left at (874, 558)
Screenshot: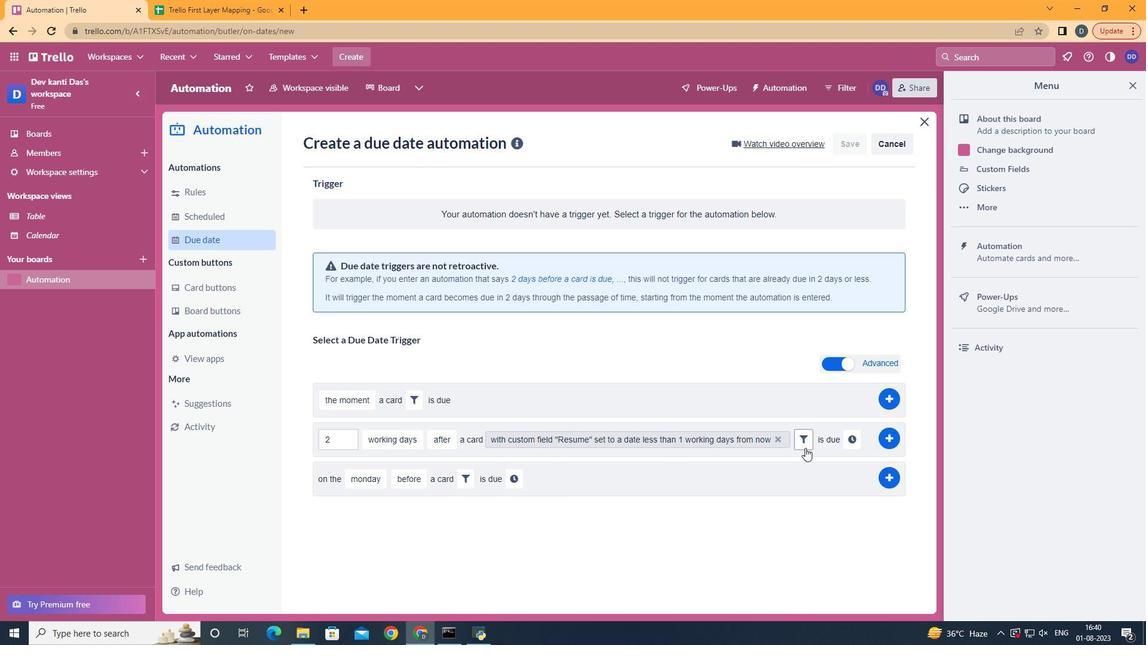 
Action: Mouse moved to (858, 437)
Screenshot: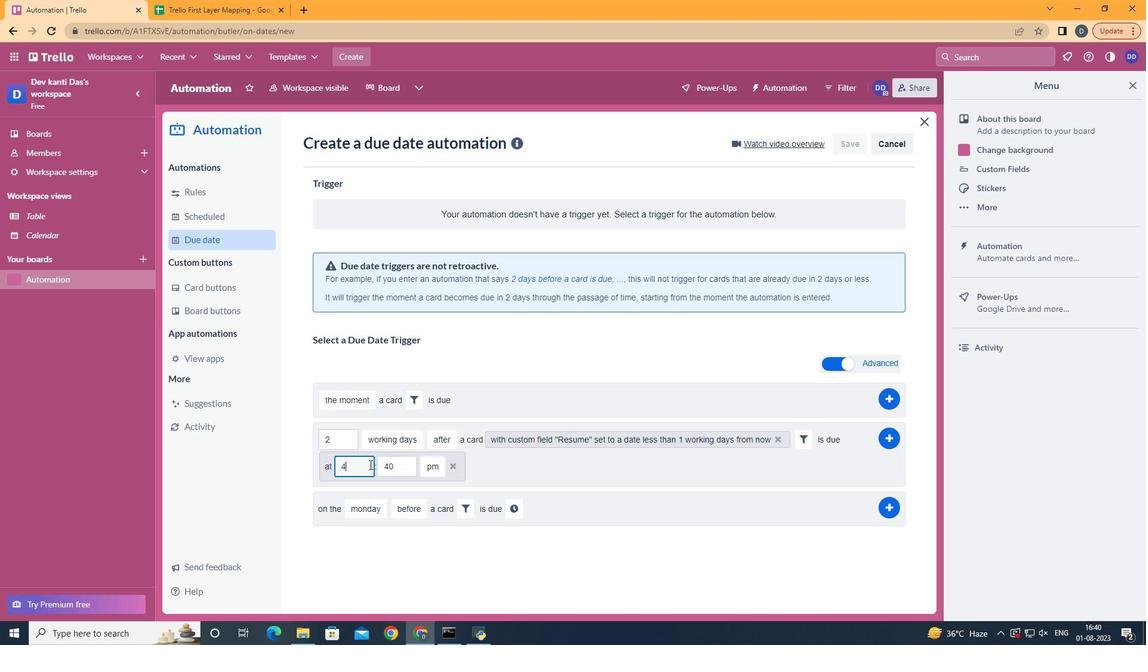 
Action: Mouse pressed left at (858, 437)
Screenshot: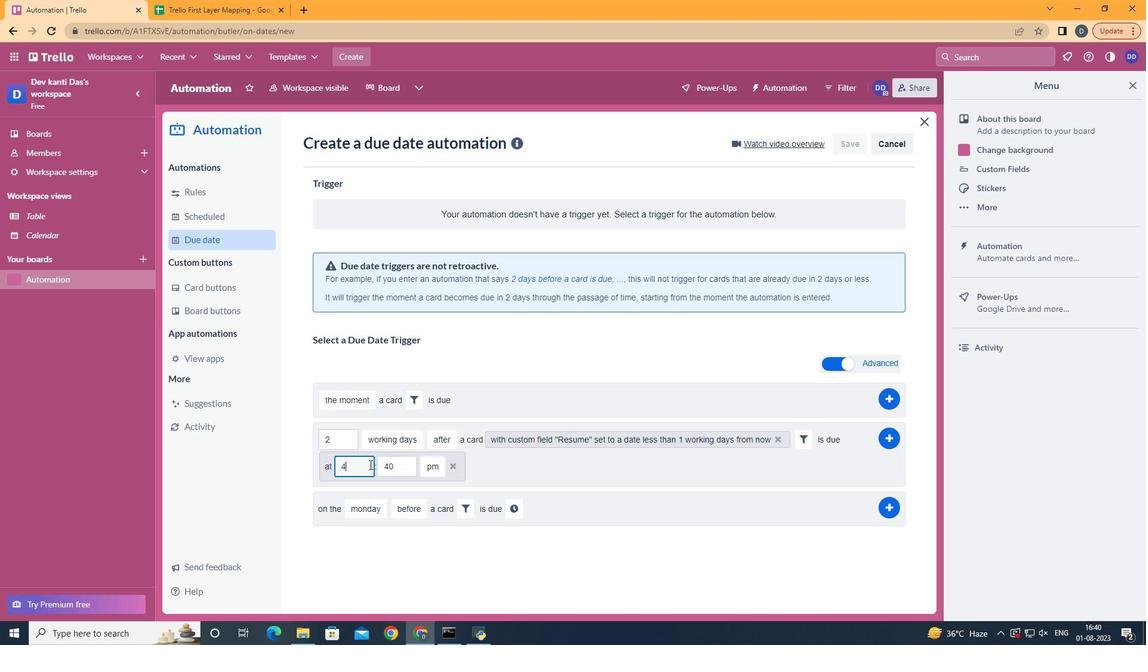 
Action: Mouse moved to (369, 464)
Screenshot: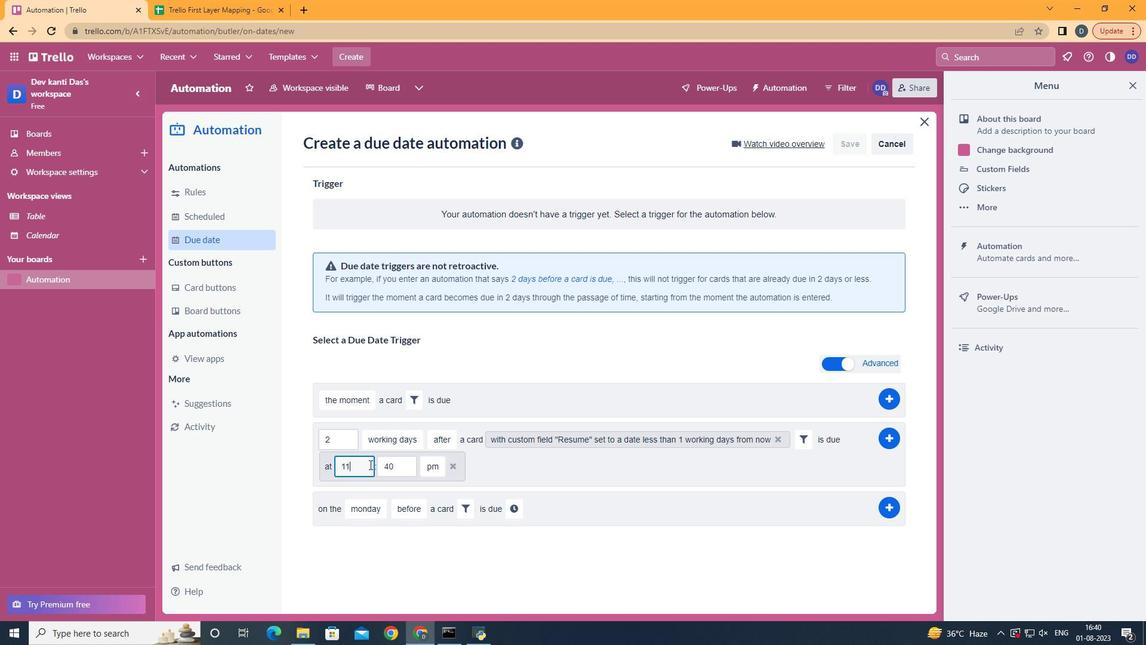 
Action: Mouse pressed left at (369, 464)
Screenshot: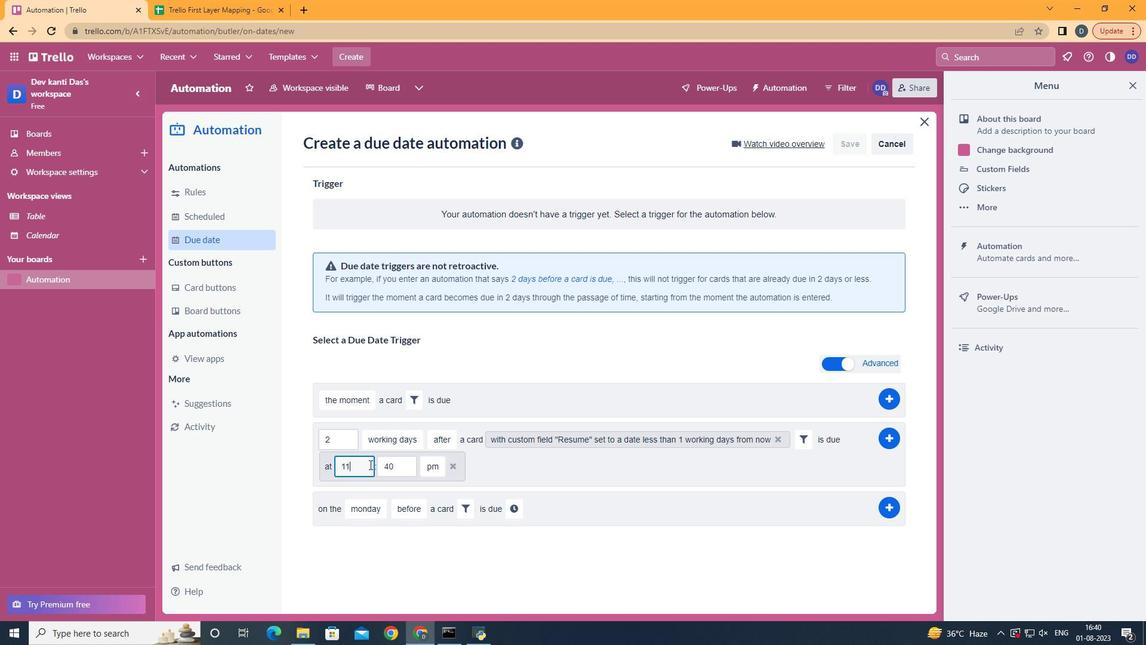
Action: Key pressed <Key.backspace>11
Screenshot: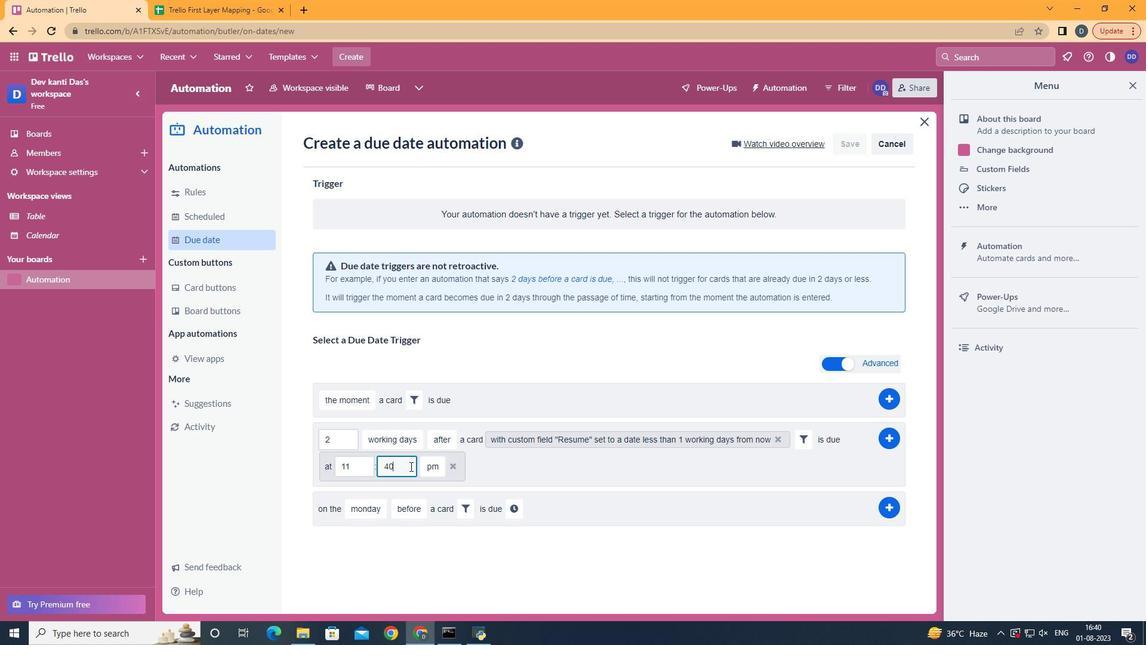 
Action: Mouse moved to (410, 466)
Screenshot: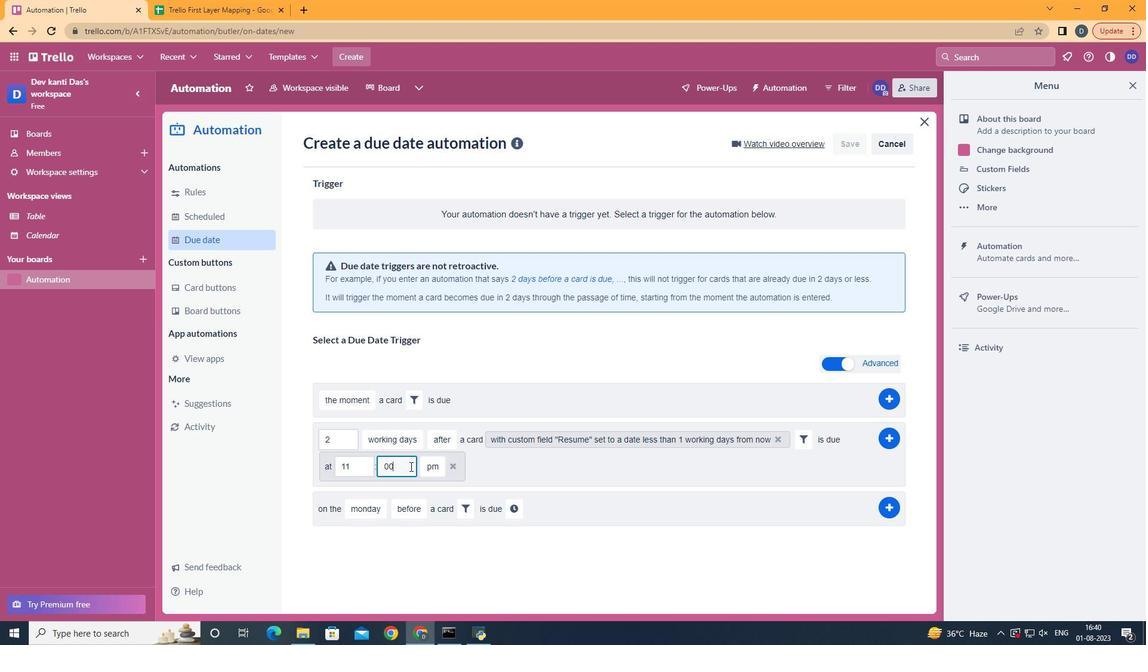 
Action: Mouse pressed left at (410, 466)
Screenshot: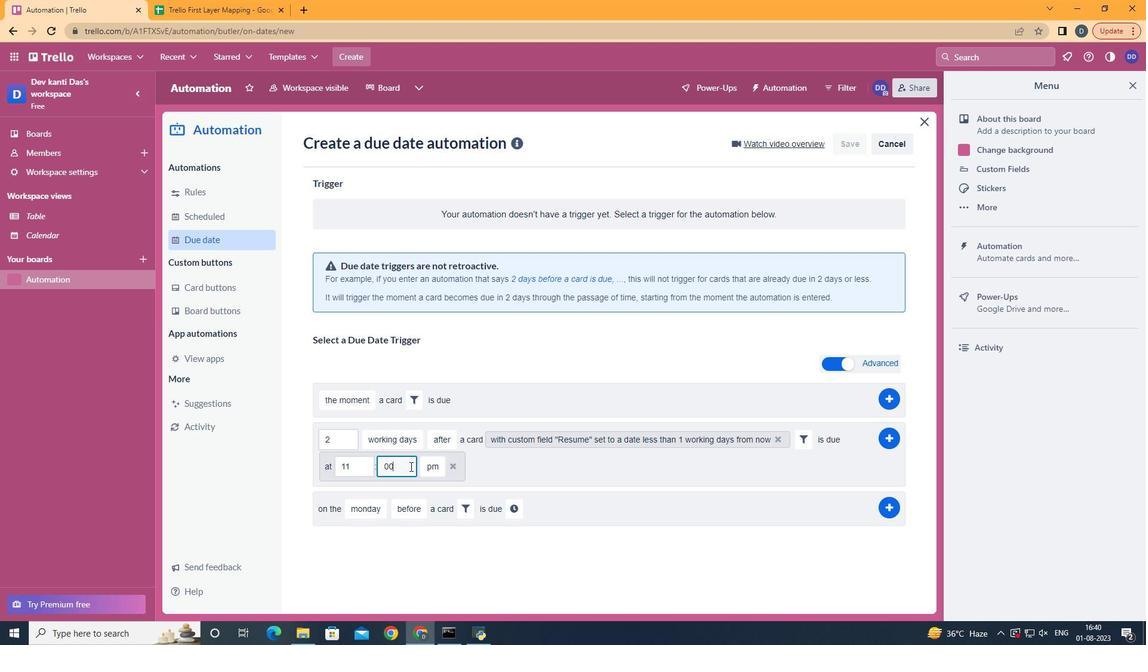 
Action: Key pressed <Key.backspace><Key.backspace>00
Screenshot: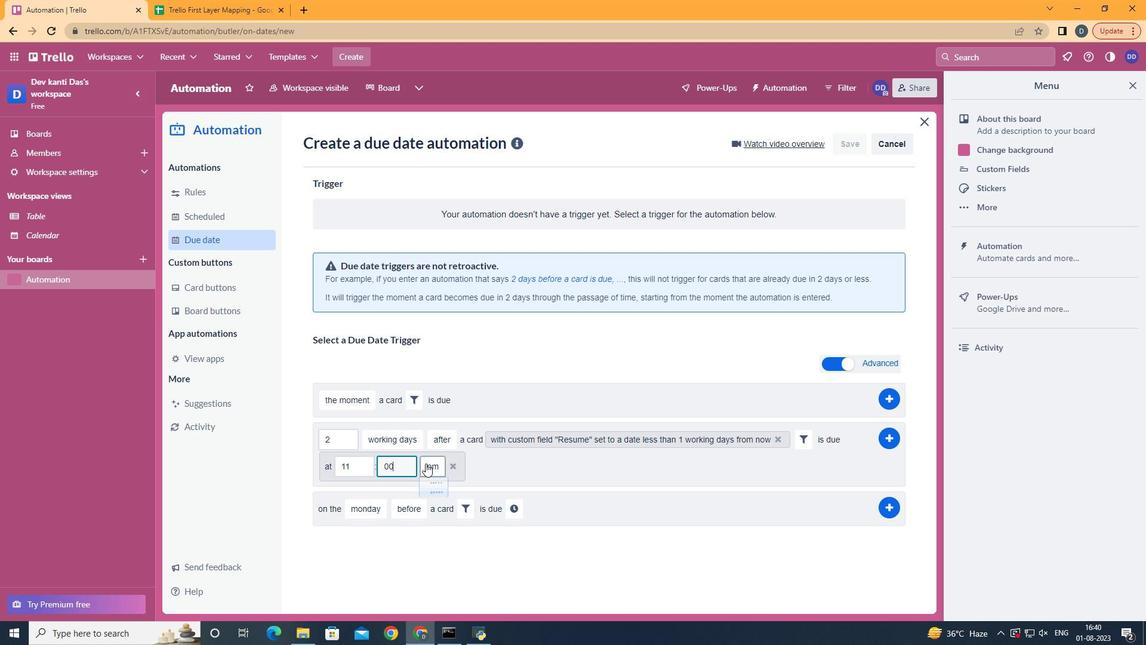 
Action: Mouse moved to (431, 492)
Screenshot: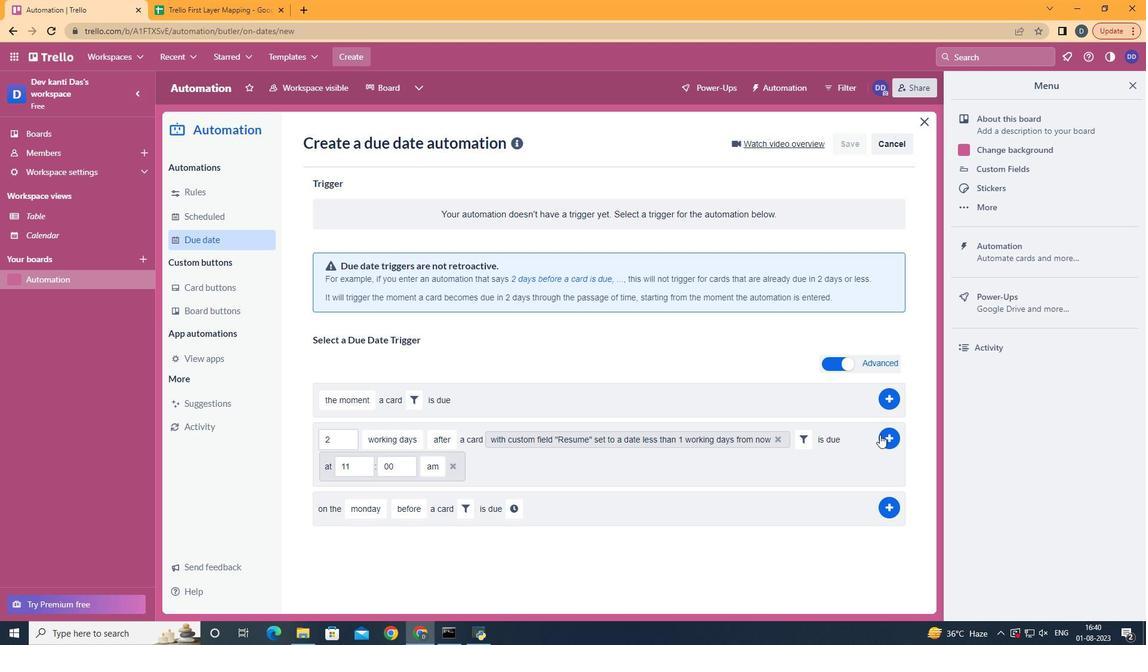 
Action: Mouse pressed left at (431, 492)
Screenshot: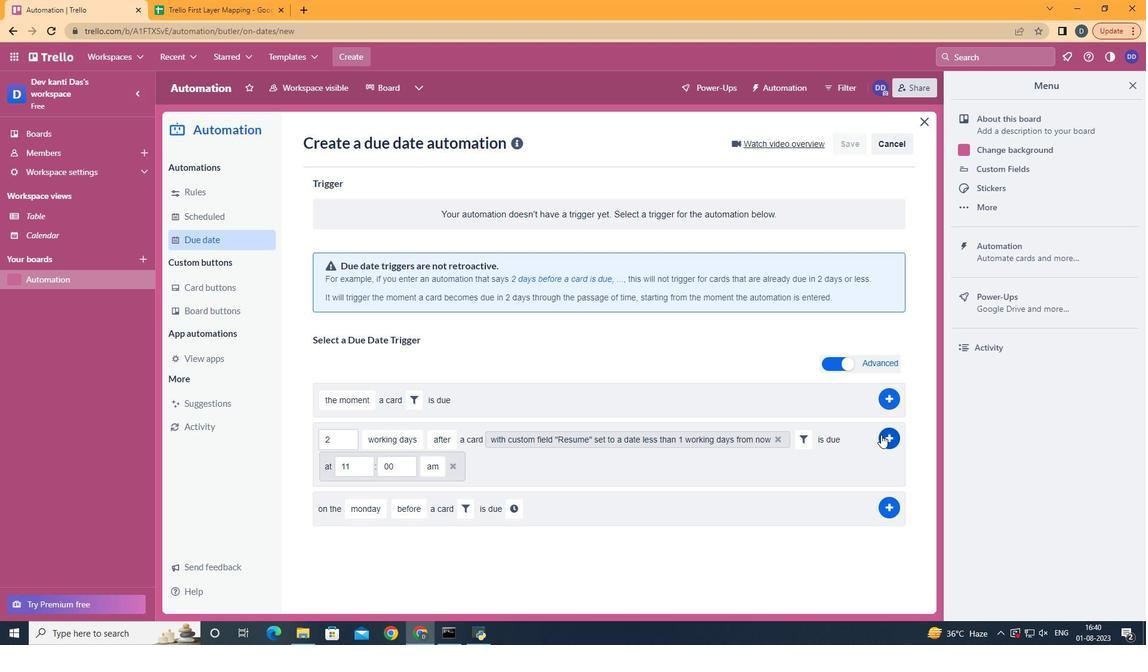 
Action: Mouse moved to (881, 434)
Screenshot: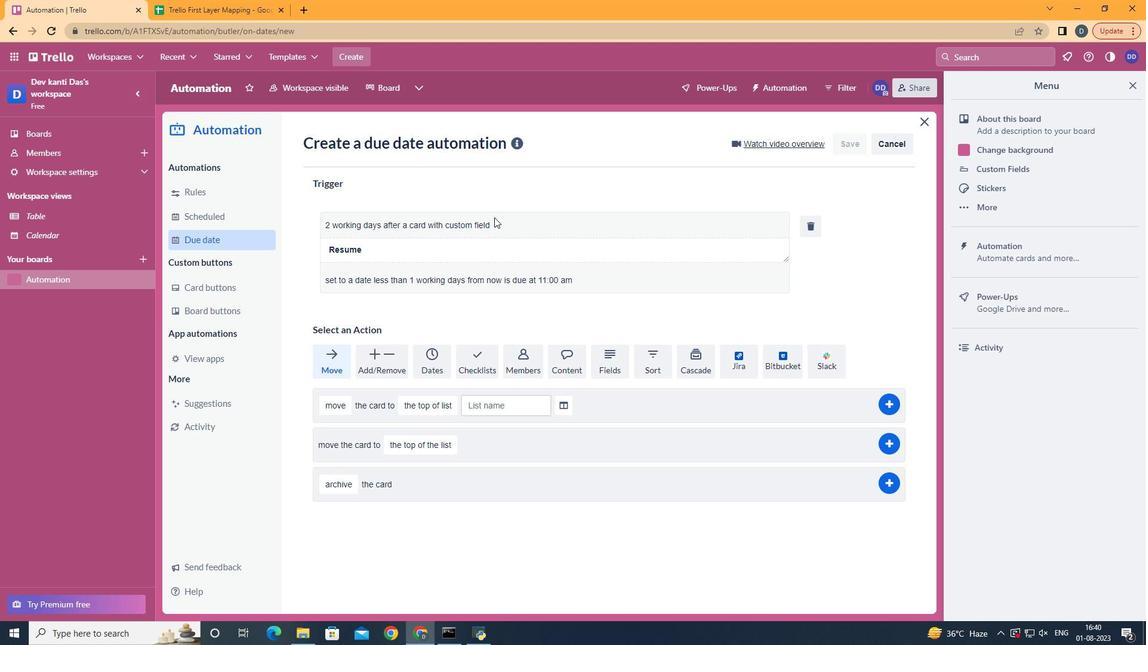 
Action: Mouse pressed left at (881, 434)
Screenshot: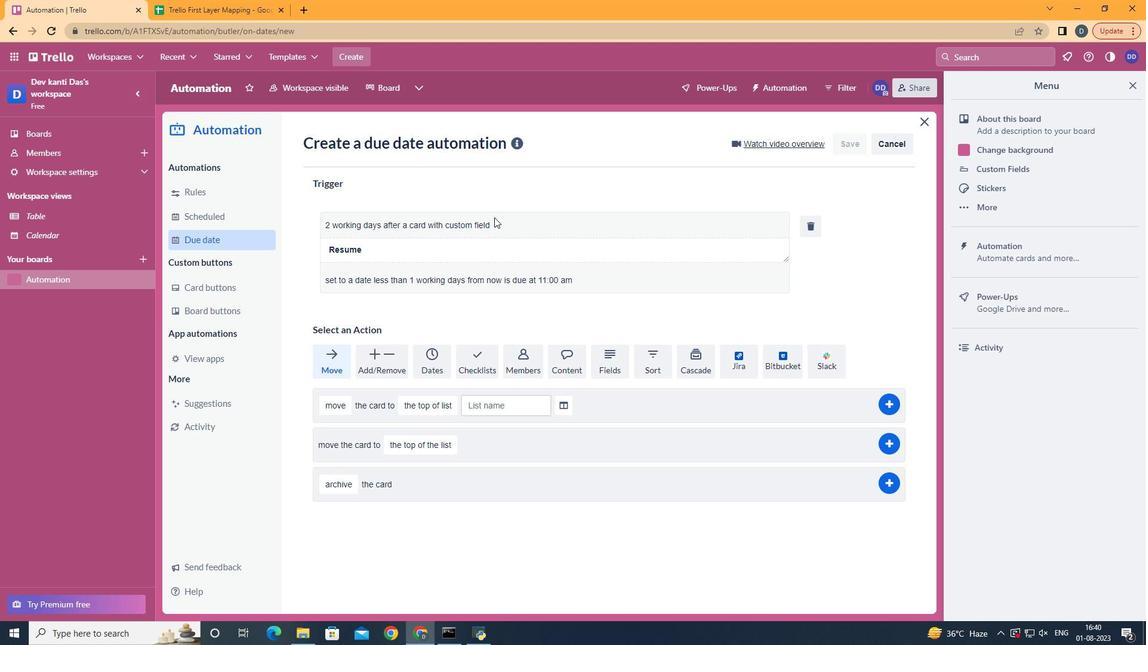 
Action: Mouse moved to (494, 217)
Screenshot: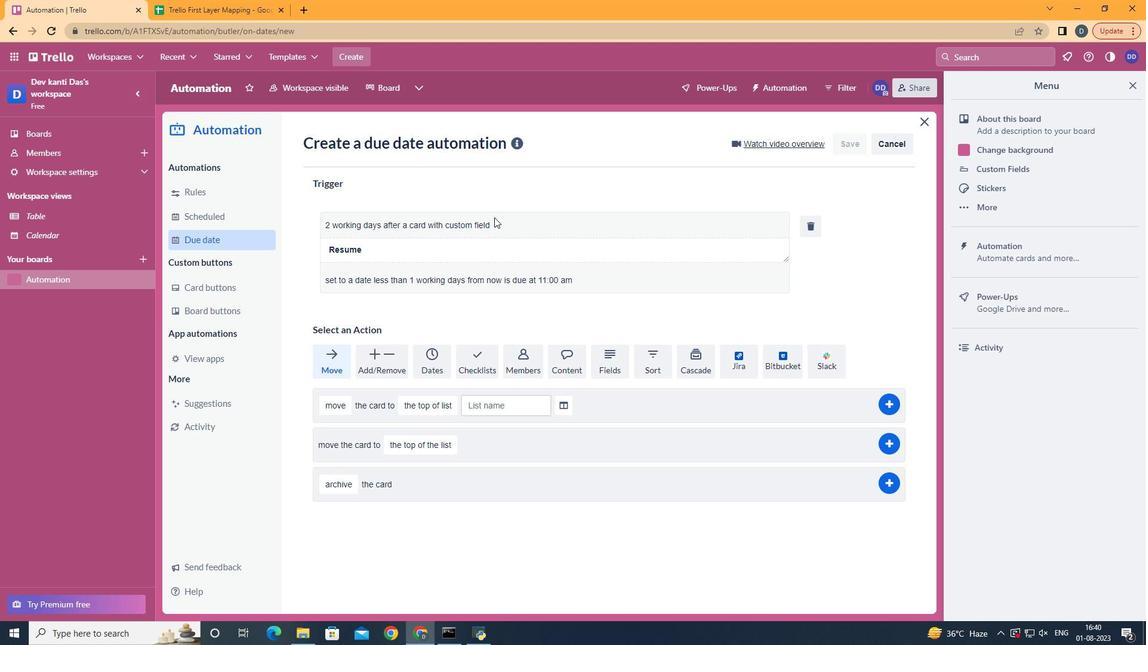 
